 Task: Arrange a 2-hour home organizing session with a professional organizer to declutter and optimize your living space.
Action: Mouse pressed left at (728, 105)
Screenshot: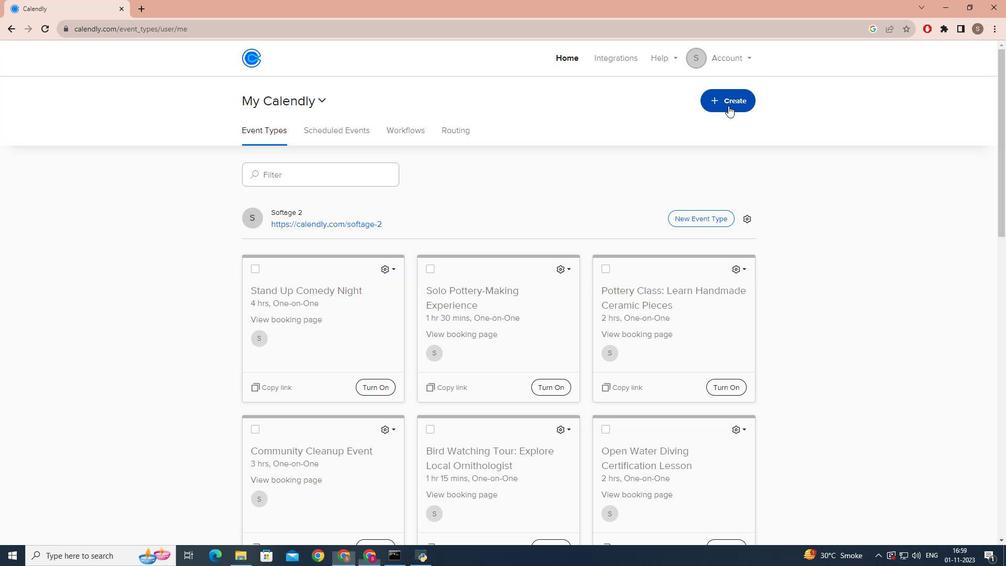 
Action: Mouse moved to (646, 152)
Screenshot: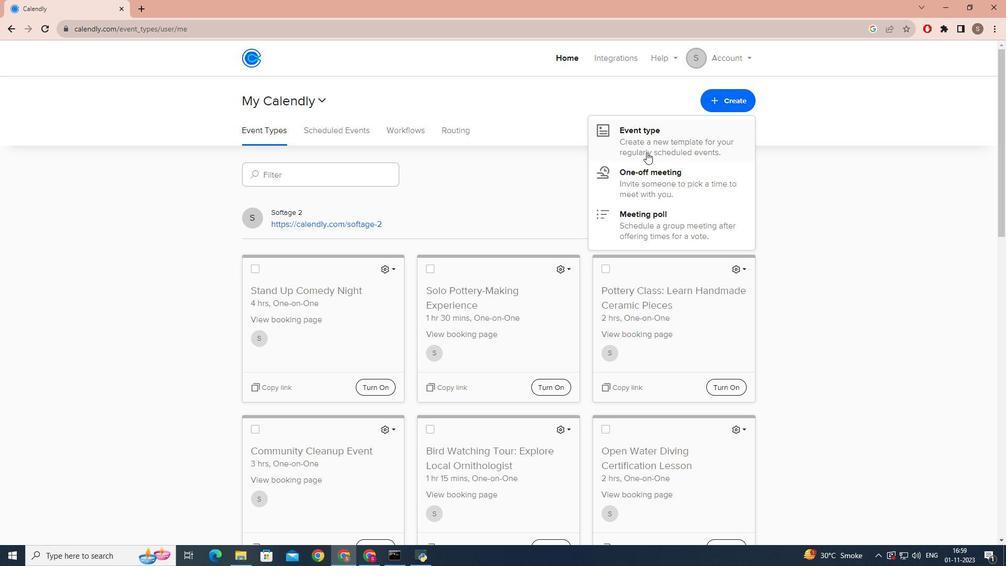 
Action: Mouse pressed left at (646, 152)
Screenshot: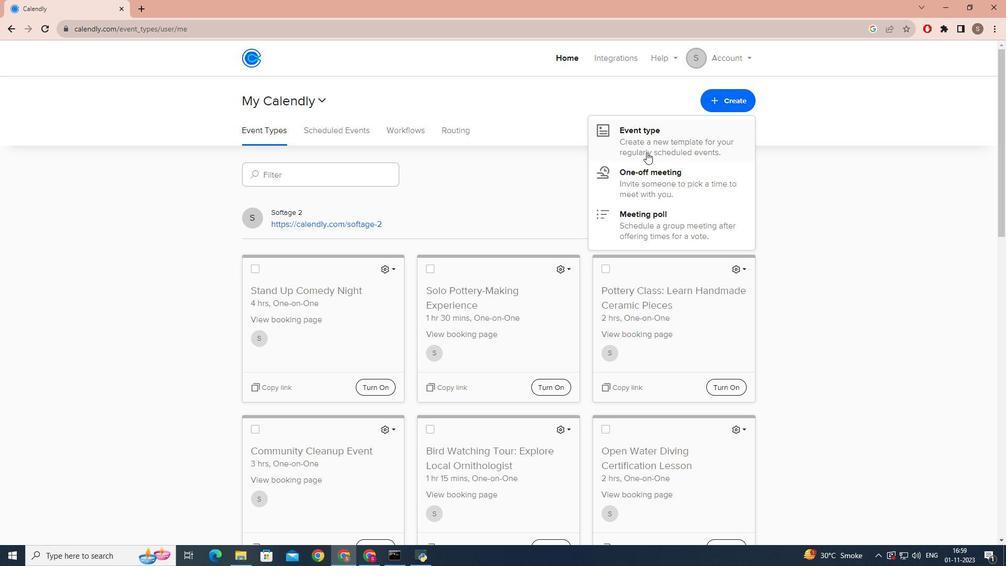 
Action: Mouse moved to (458, 178)
Screenshot: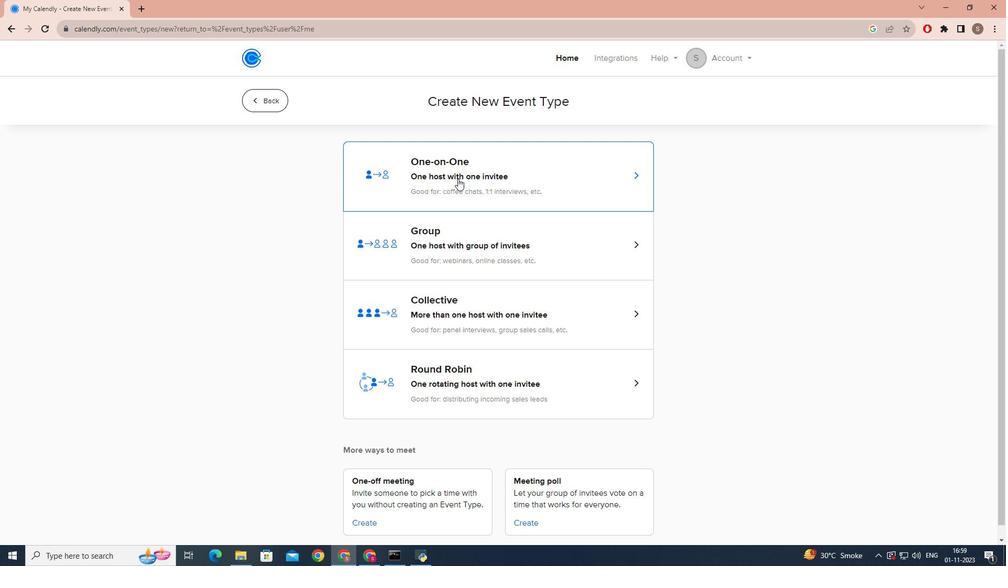 
Action: Mouse pressed left at (458, 178)
Screenshot: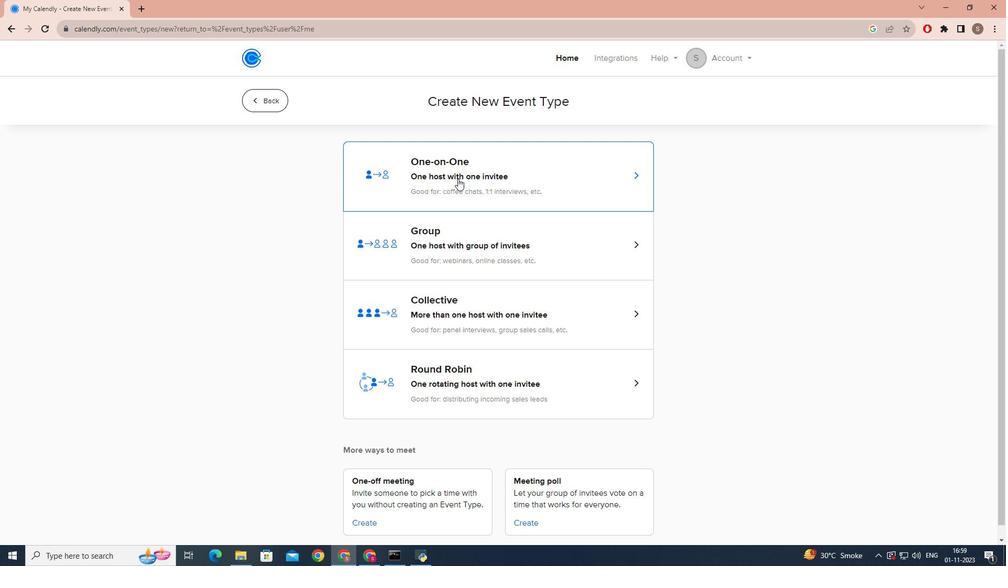
Action: Mouse moved to (379, 247)
Screenshot: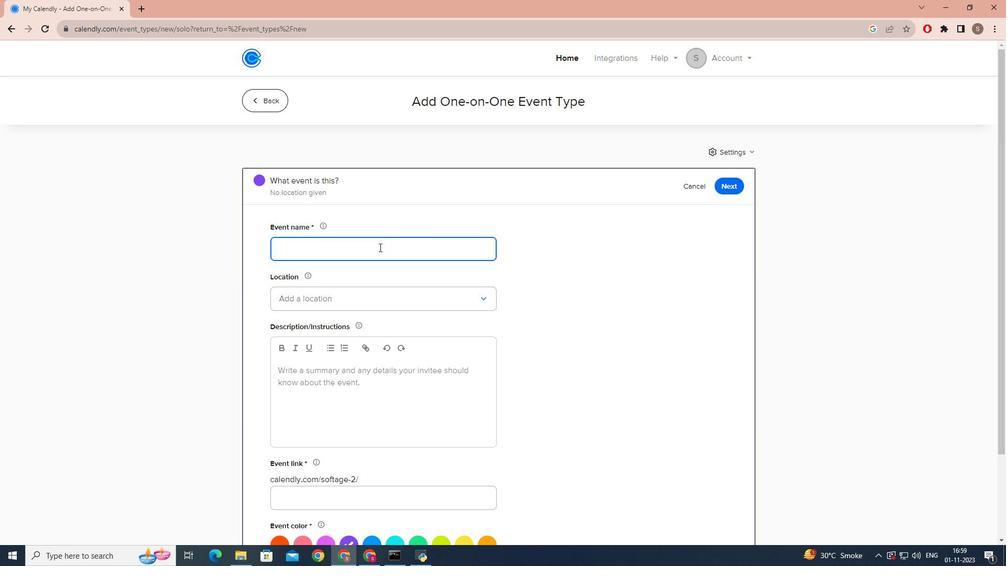 
Action: Key pressed <Key.caps_lock>H<Key.caps_lock>ome<Key.space>o<Key.caps_lock><Key.backspace>O<Key.caps_lock>rganizing<Key.space><Key.caps_lock>S<Key.caps_lock>ession
Screenshot: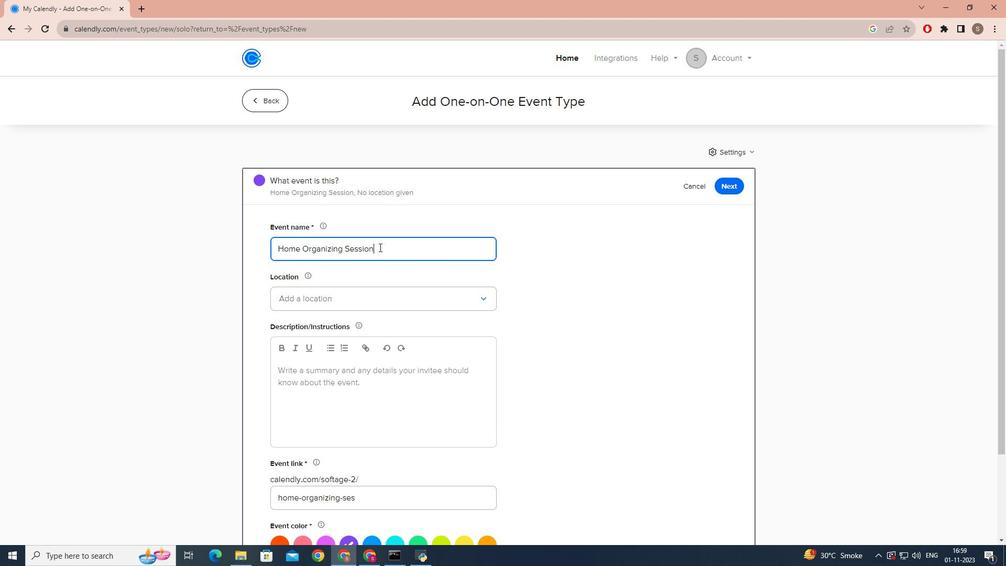 
Action: Mouse moved to (337, 289)
Screenshot: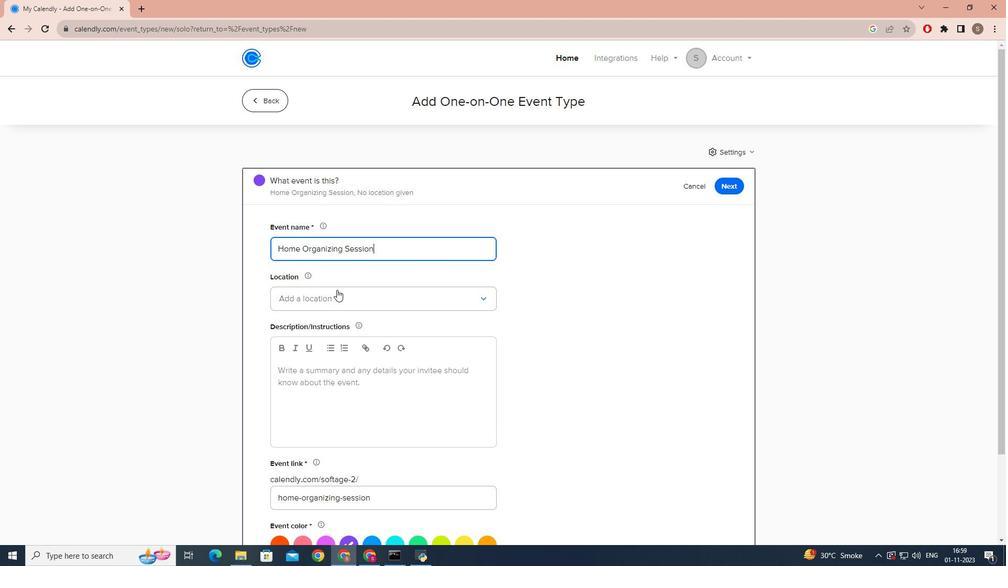 
Action: Mouse pressed left at (337, 289)
Screenshot: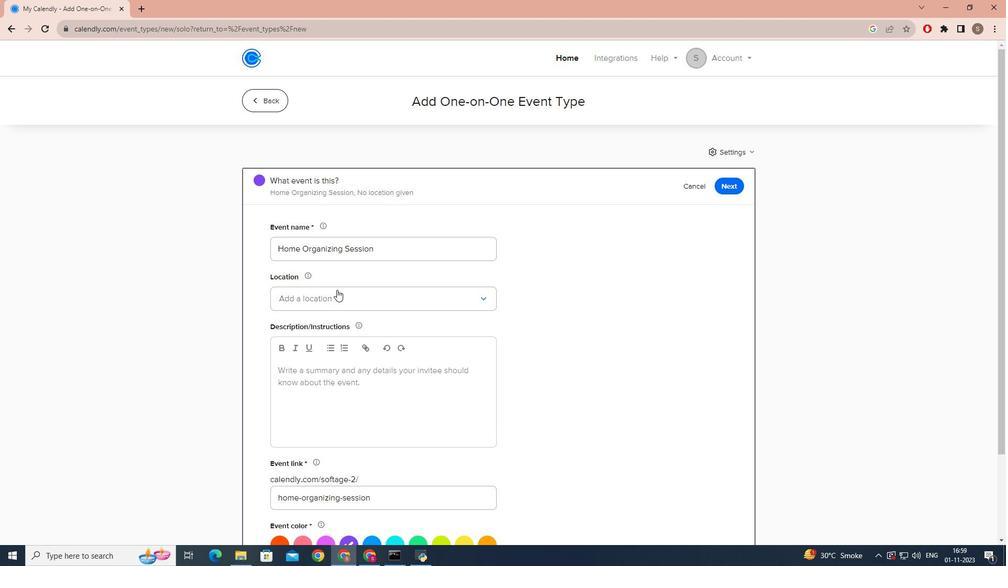 
Action: Mouse moved to (317, 352)
Screenshot: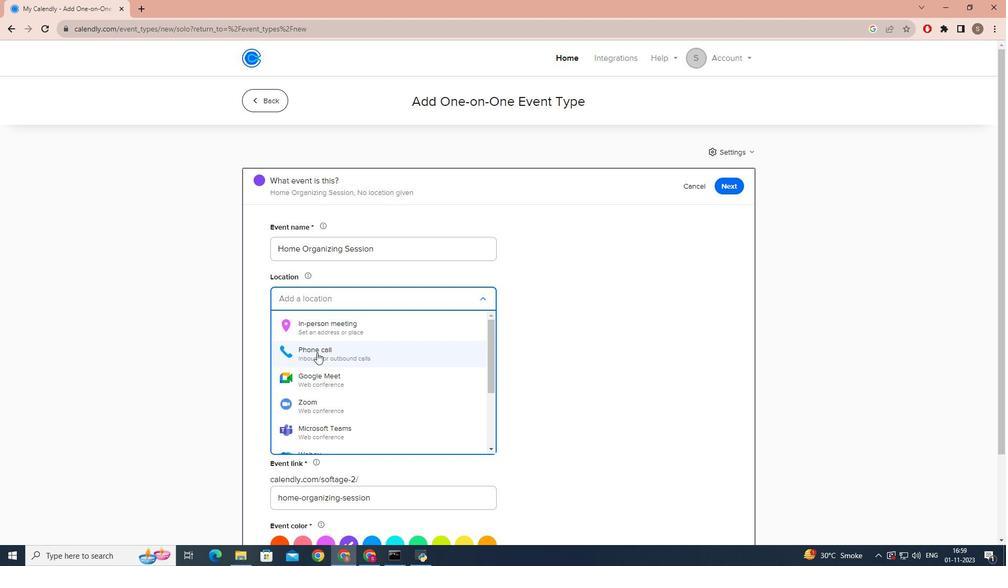
Action: Mouse scrolled (317, 352) with delta (0, 0)
Screenshot: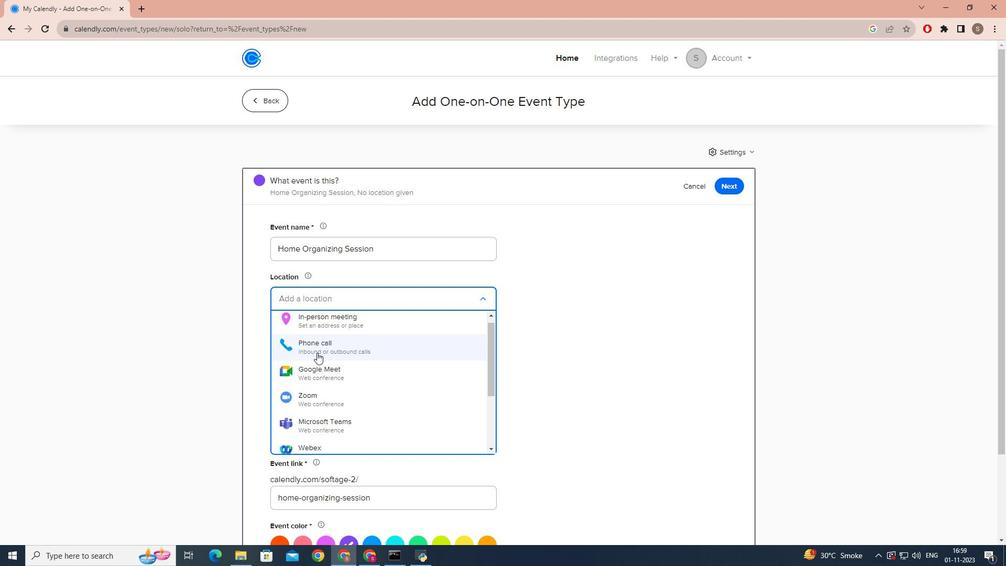 
Action: Mouse scrolled (317, 353) with delta (0, 0)
Screenshot: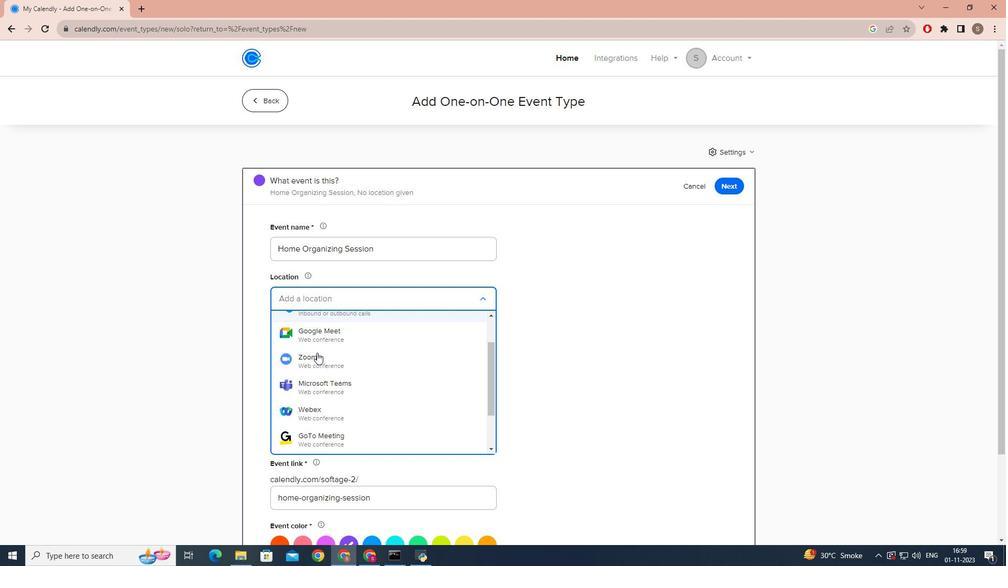 
Action: Mouse moved to (316, 376)
Screenshot: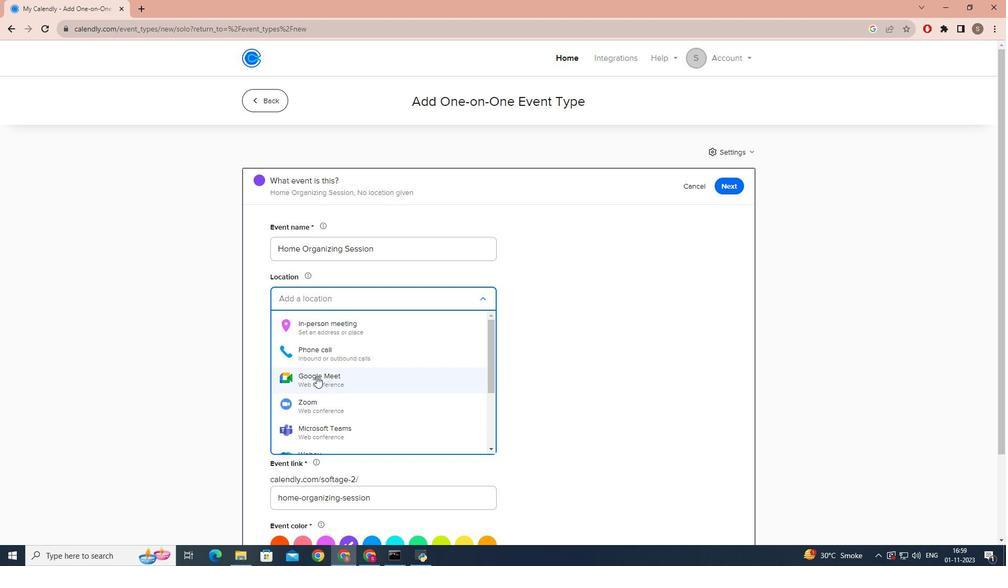 
Action: Mouse scrolled (316, 375) with delta (0, 0)
Screenshot: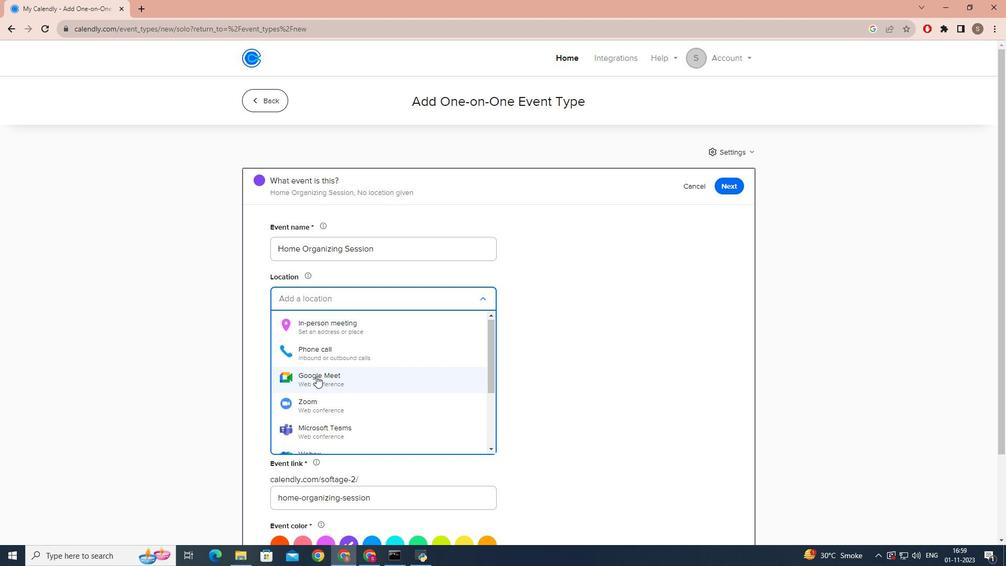 
Action: Mouse scrolled (316, 376) with delta (0, 0)
Screenshot: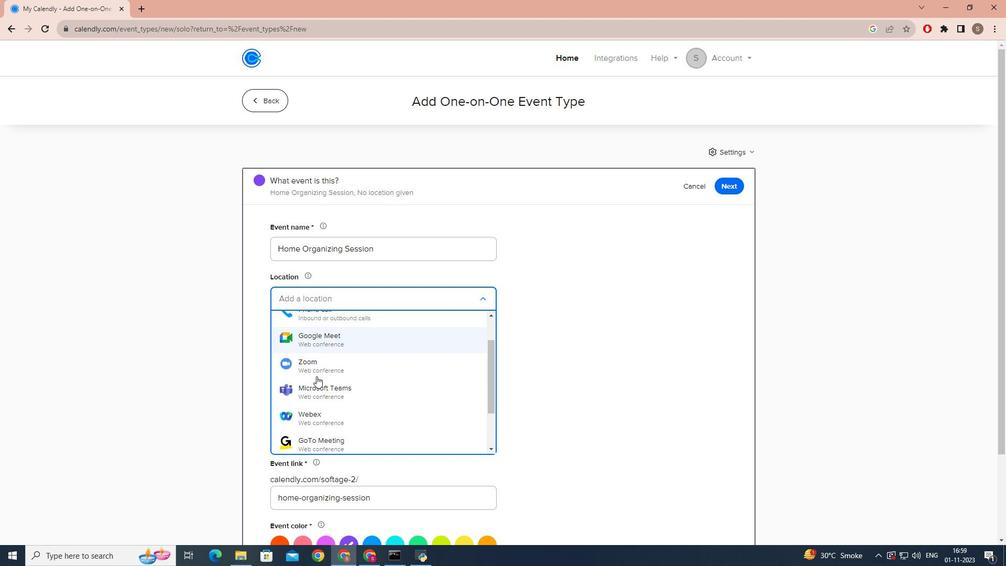 
Action: Mouse scrolled (316, 375) with delta (0, 0)
Screenshot: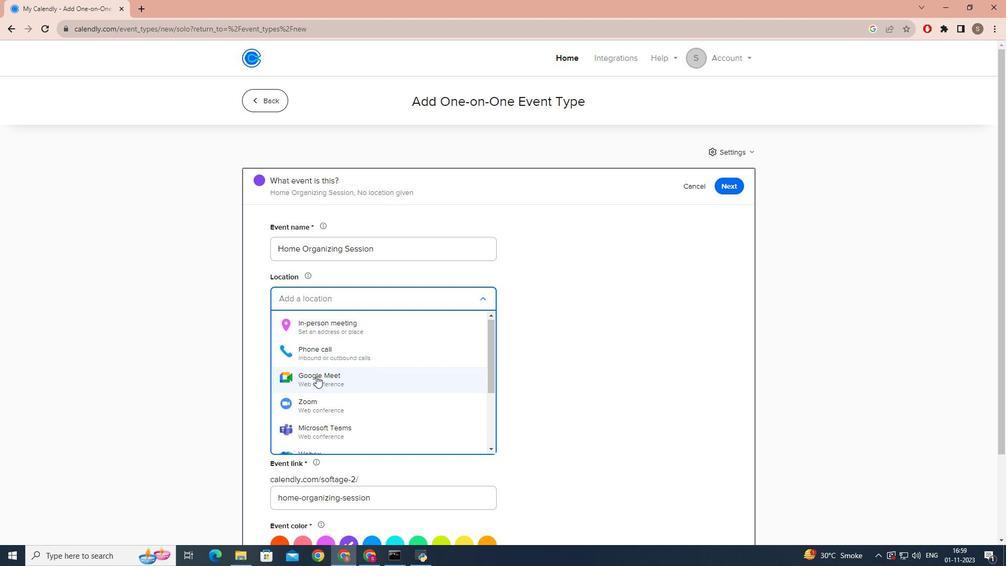 
Action: Mouse scrolled (316, 376) with delta (0, 0)
Screenshot: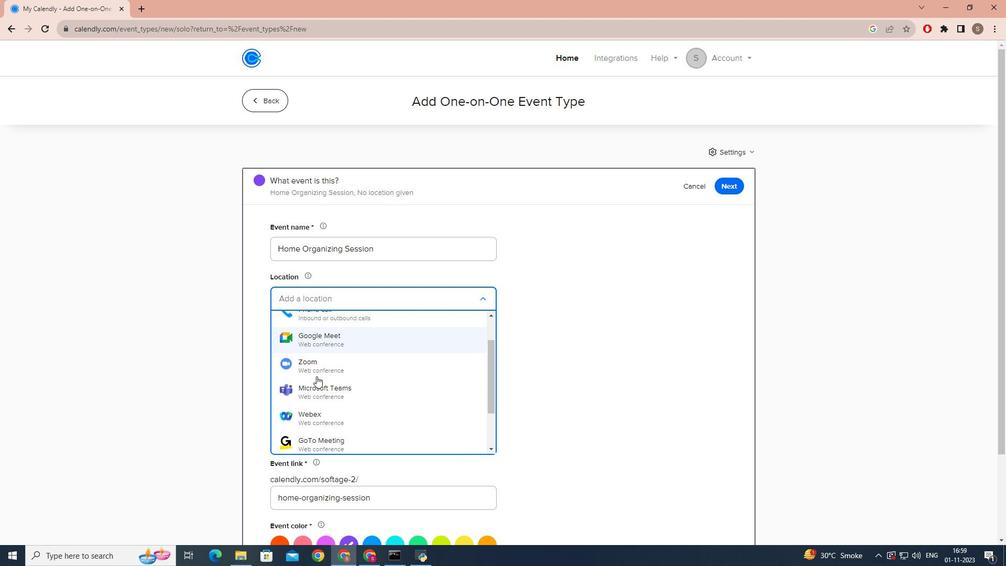 
Action: Mouse moved to (316, 386)
Screenshot: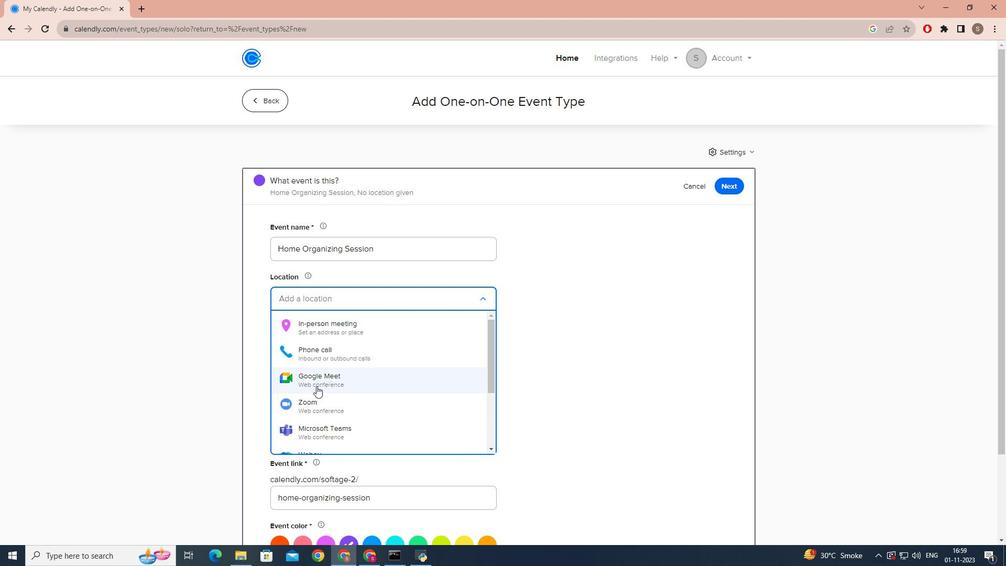 
Action: Mouse pressed left at (316, 386)
Screenshot: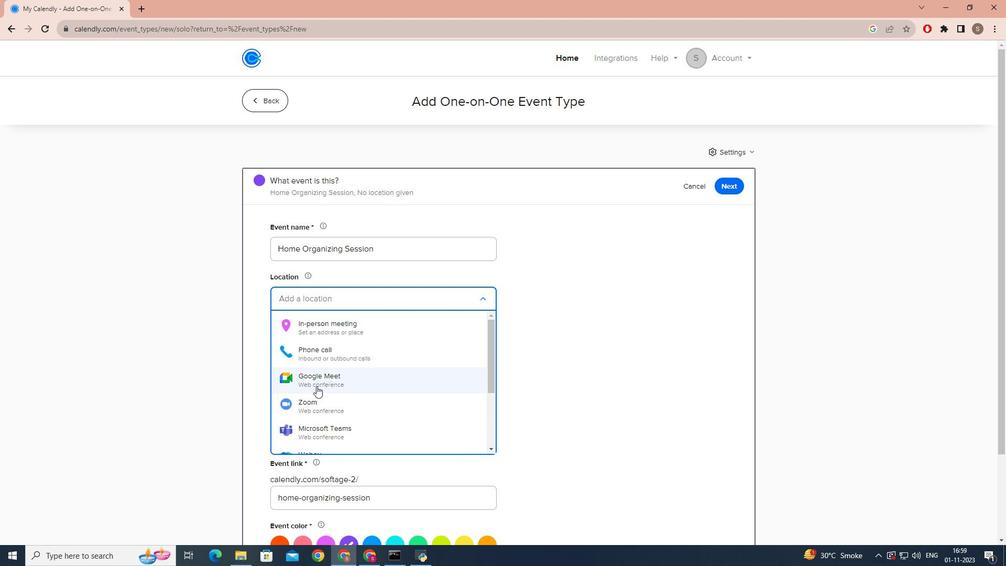 
Action: Mouse moved to (627, 341)
Screenshot: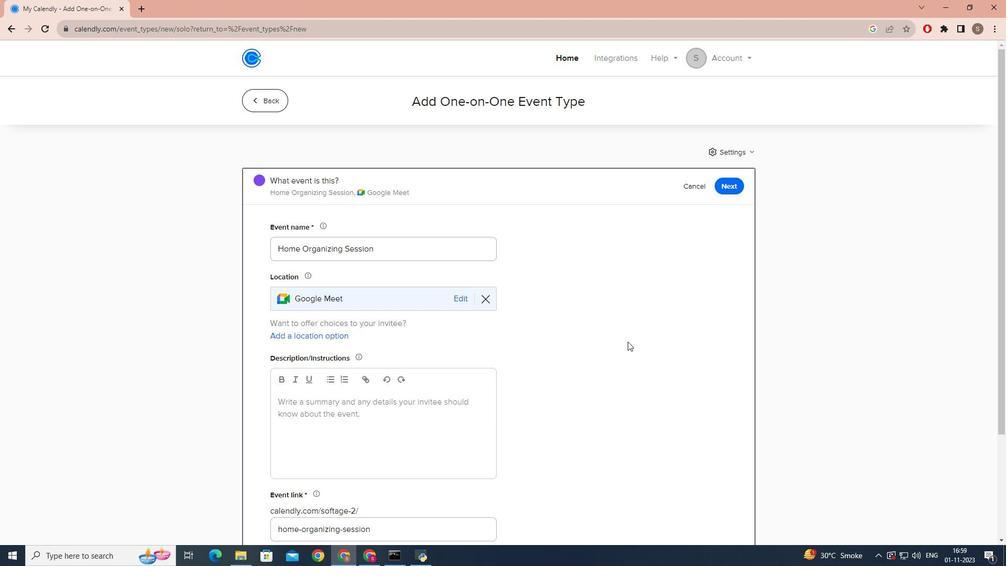 
Action: Mouse pressed left at (627, 341)
Screenshot: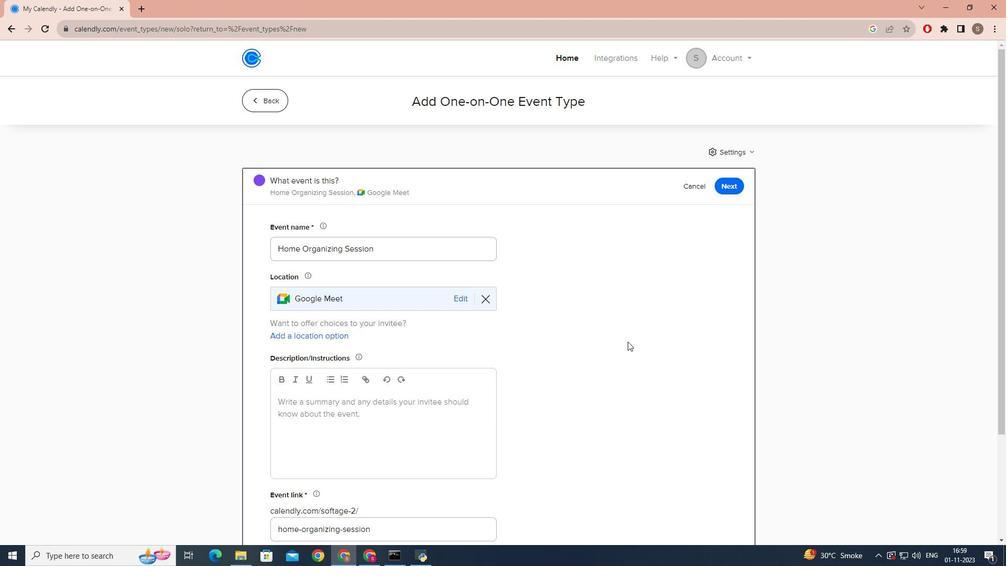 
Action: Mouse moved to (510, 369)
Screenshot: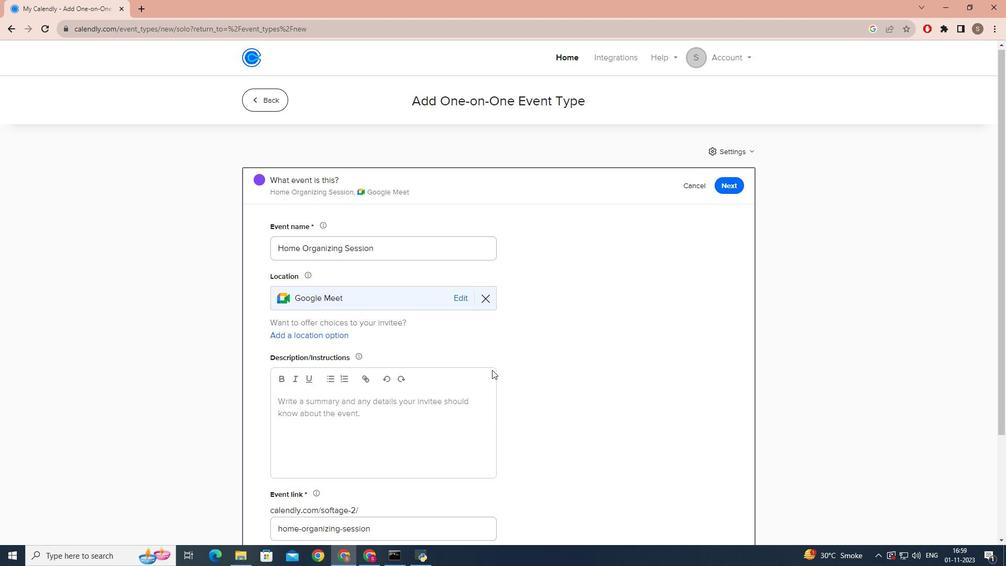 
Action: Mouse scrolled (510, 368) with delta (0, 0)
Screenshot: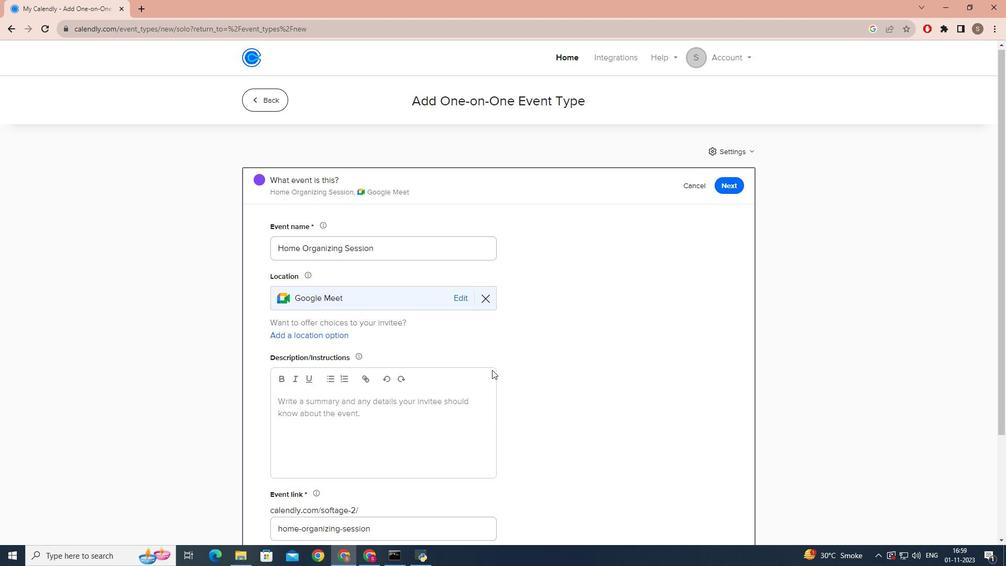
Action: Mouse moved to (492, 370)
Screenshot: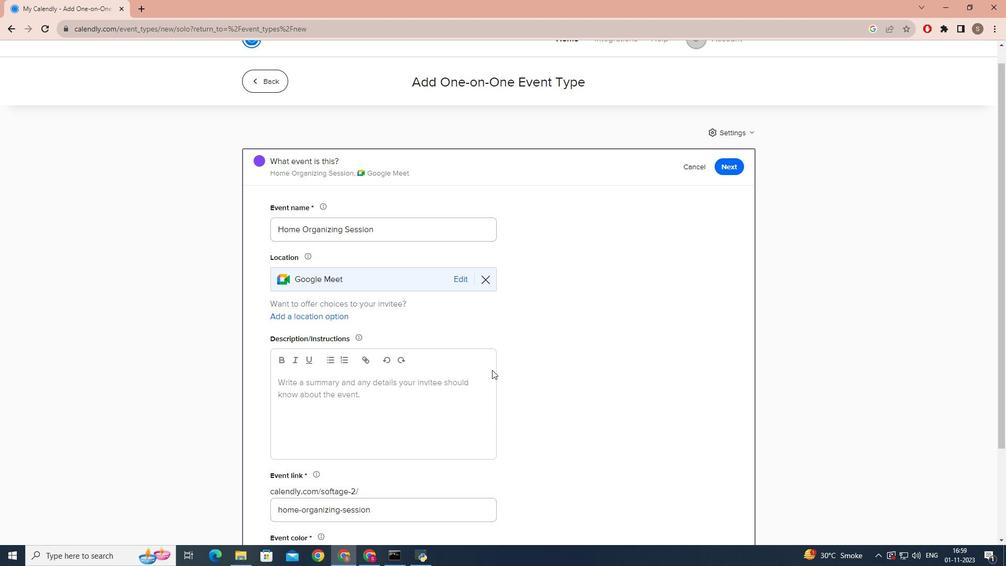 
Action: Mouse scrolled (492, 369) with delta (0, 0)
Screenshot: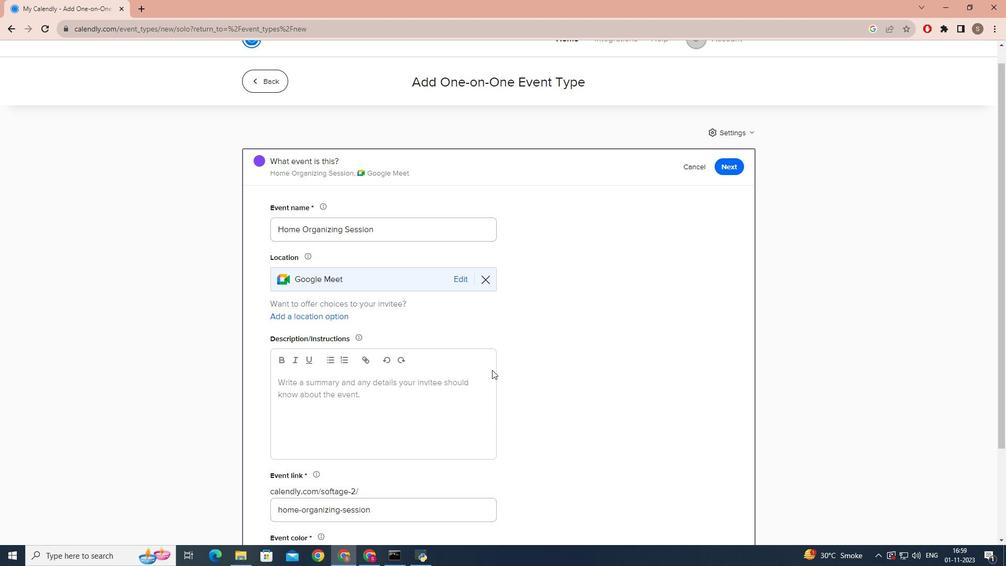 
Action: Mouse scrolled (492, 369) with delta (0, 0)
Screenshot: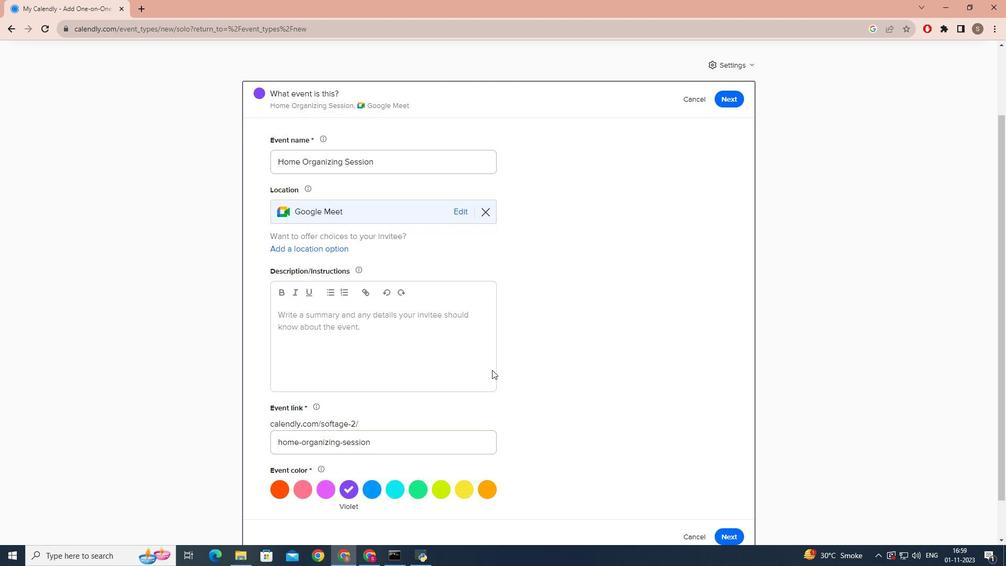 
Action: Mouse moved to (396, 293)
Screenshot: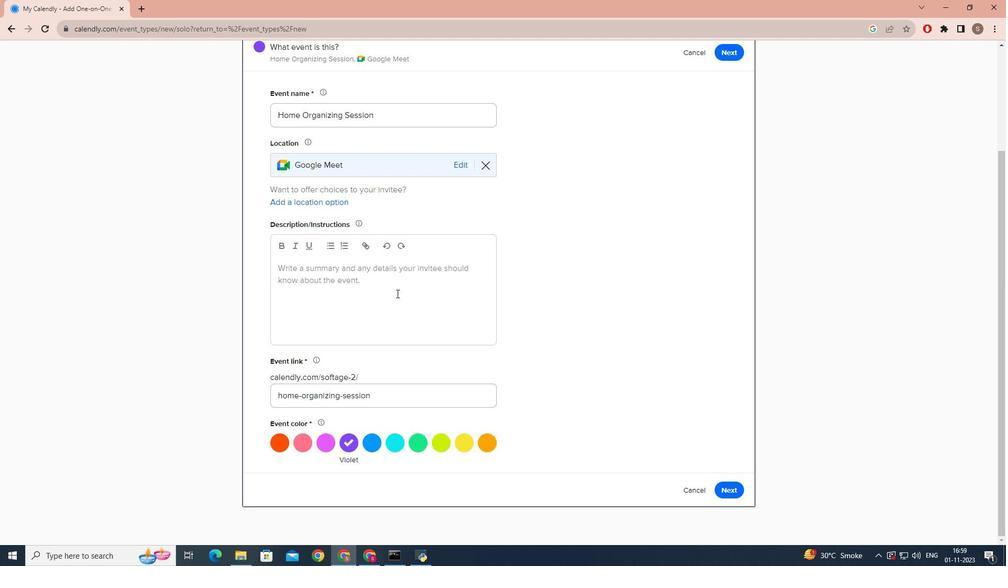
Action: Mouse pressed left at (396, 293)
Screenshot: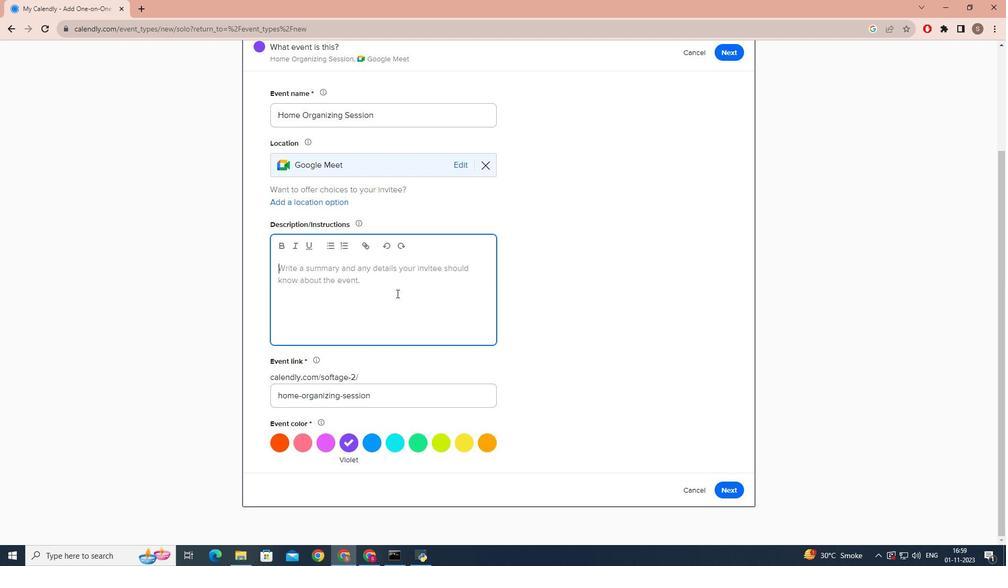 
Action: Key pressed <Key.caps_lock>B<Key.caps_lock>ook<Key.space>a<Key.space>home<Key.space>organizing<Key.space>session<Key.space>with<Key.space>our<Key.space>professional<Key.space>organizer<Key.space>and<Key.space>transform<Key.space>your<Key.space>livi<Key.backspace>ing<Key.space>space<Key.space>into<Key.space>a<Key.space>clutter<Key.space>free,efficient<Key.space>and<Key.space>harmoniou<Key.space>s<Key.backspace><Key.backspace>s<Key.space>environme<Key.backspace>ent.<Key.caps_lock>O<Key.caps_lock>ur<Key.space>expert<Key.space>will<Key.space>guide<Key.space>you<Key.space>through<Key.space>the<Key.space>process,helping<Key.space>you<Key.space>declutter,organize<Key.space>and<Key.space>optimize<Key.space>your<Key.space>home.<Key.enter><Key.caps_lock>D<Key.caps_lock>uring<Key.space>this<Key.space>session,you<Key.space>will<Key.space>learn<Key.space>valuable<Key.space>organia<Key.backspace>zation<Key.space>tips,storge<Key.space>solutions<Key.space>and<Key.space>decluttering<Key.space>strategies<Key.space>that<Key.space>we<Key.space>can<Key.backspace><Key.backspace><Key.backspace><Key.backspace><Key.backspace><Key.backspace>you<Key.space>can<Key.space>continue<Key.space>to<Key.space>use<Key.space>,lon<Key.space><Key.backspace>g<Key.space>after<Key.space>the<Key.space>session<Key.space>ends.<Key.space><Key.caps_lock>W<Key.caps_lock>hether<Key.space>you<Key.space>are<Key.space>looking<Key.space>to<Key.space>tidy<Key.space>up<Key.space>a<Key.space>specific<Key.space>area<Key.space>po<Key.backspace><Key.backspace>or<Key.space>revamp<Key.space>your<Key.space>living<Key.space>space<Key.space>we<Key.backspace><Key.backspace>;we<Key.space>are<Key.space>here<Key.space>to<Key.space>assist<Key.space><Key.backspace>.<Key.space><Key.backspace><Key.backspace><Key.space>you.<Key.space><Key.caps_lock>S<Key.caps_lock>ay<Key.space>goodbue<Key.space><Key.backspace><Key.backspace><Key.backspace>ye<Key.space>to<Key.space>clutter<Key.space>.<Key.backspace><Key.backspace><Key.backspace>r<Key.shift_r><Key.shift_r><Key.shift_r><Key.shift_r><Key.shift_r><Key.shift_r><Key.shift_r><Key.shift_r><Key.shift_r><Key.shift_r>!
Screenshot: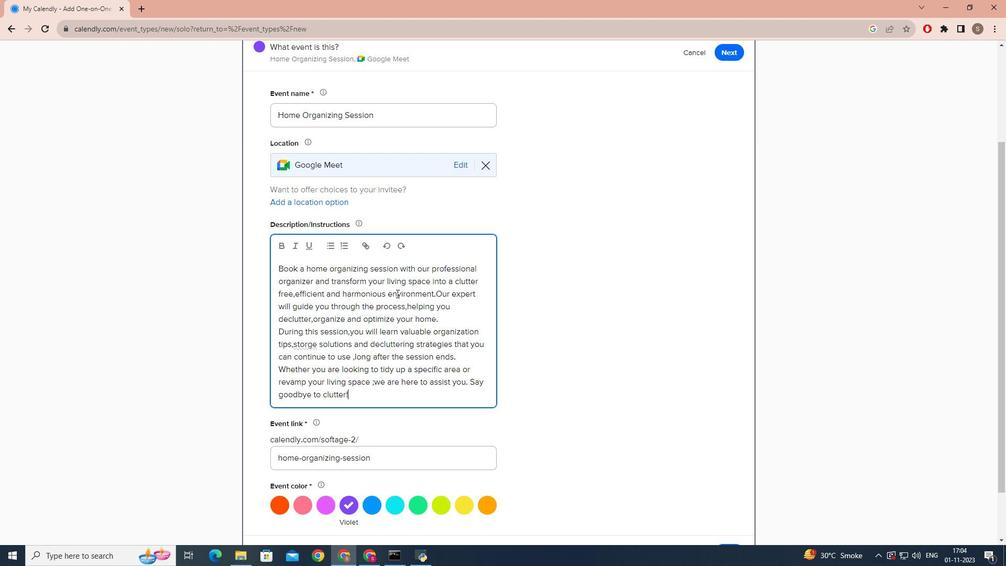 
Action: Mouse moved to (411, 314)
Screenshot: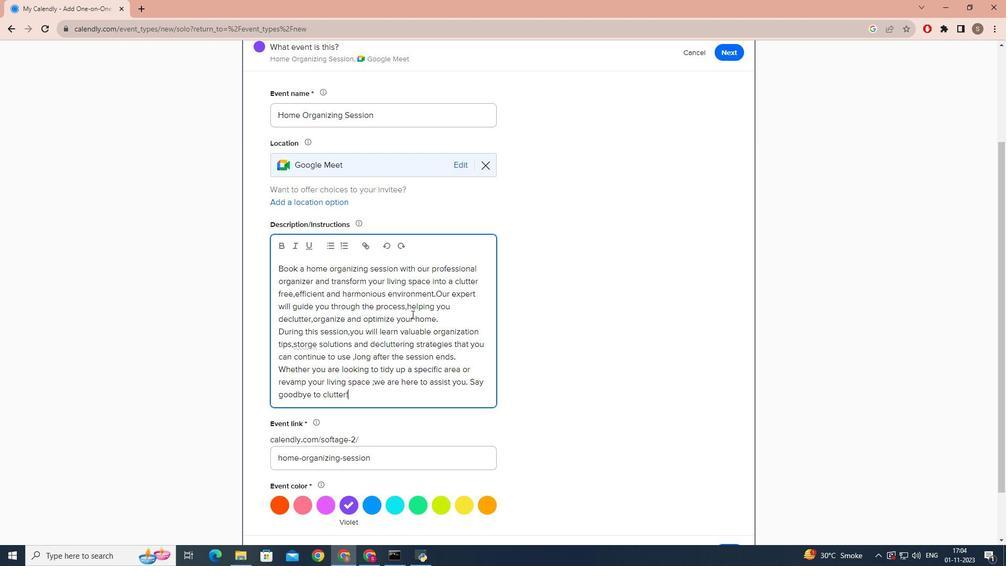 
Action: Mouse pressed left at (411, 314)
Screenshot: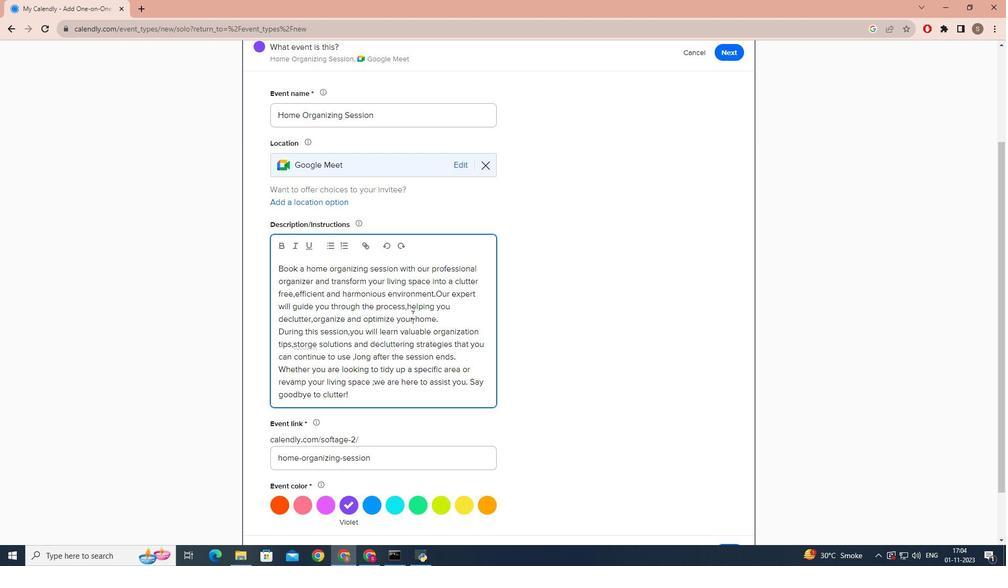 
Action: Mouse moved to (373, 385)
Screenshot: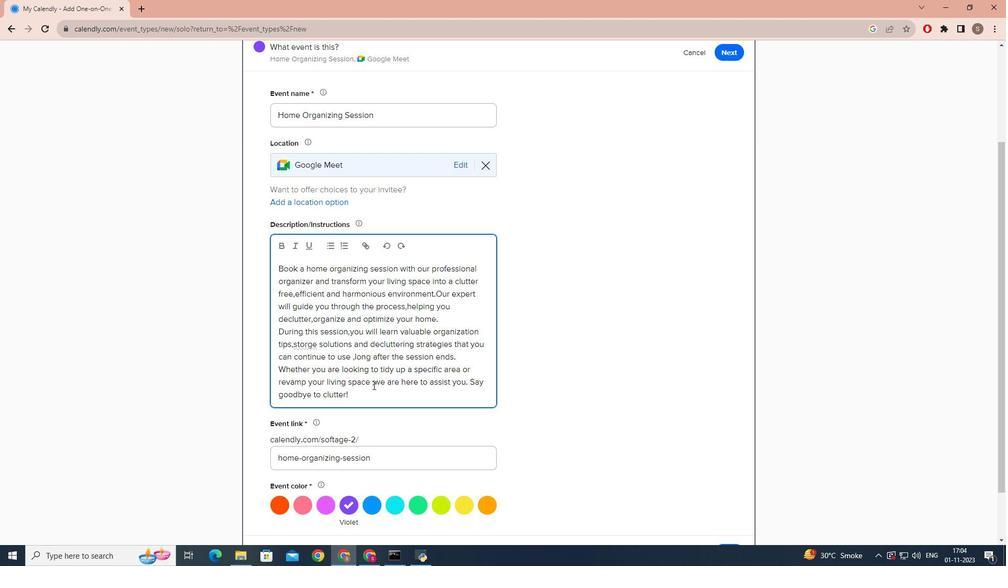 
Action: Mouse scrolled (373, 384) with delta (0, 0)
Screenshot: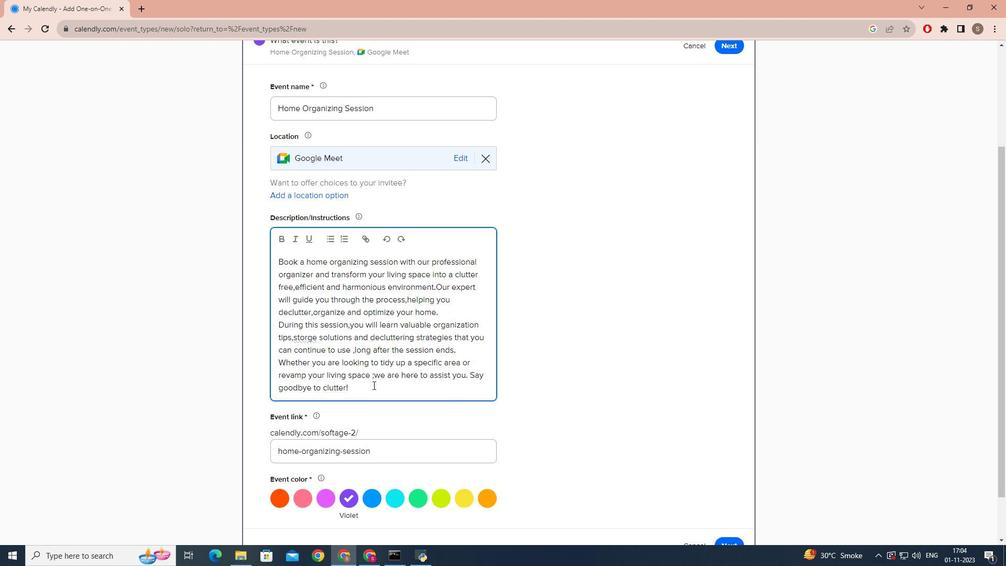 
Action: Mouse scrolled (373, 384) with delta (0, 0)
Screenshot: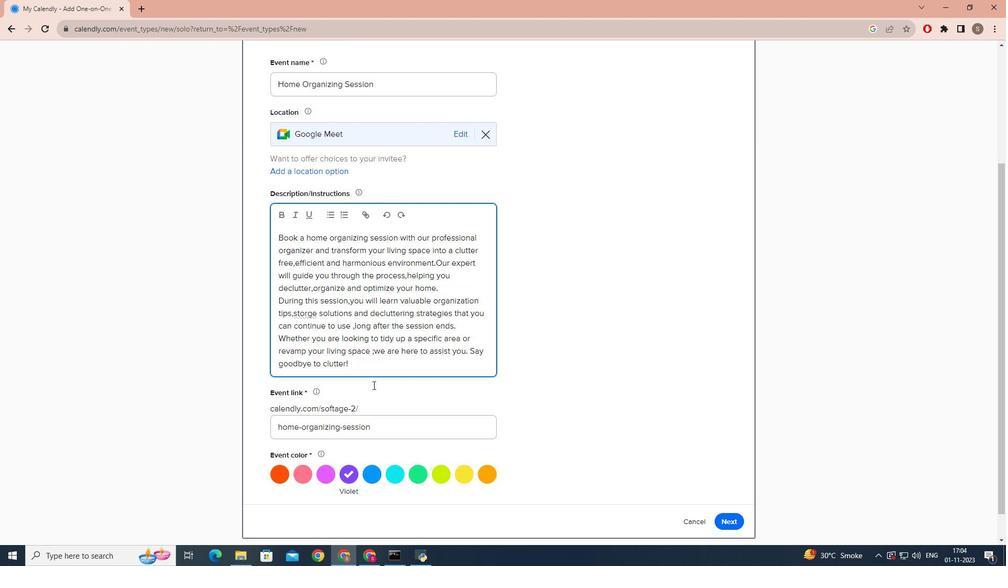 
Action: Mouse moved to (386, 439)
Screenshot: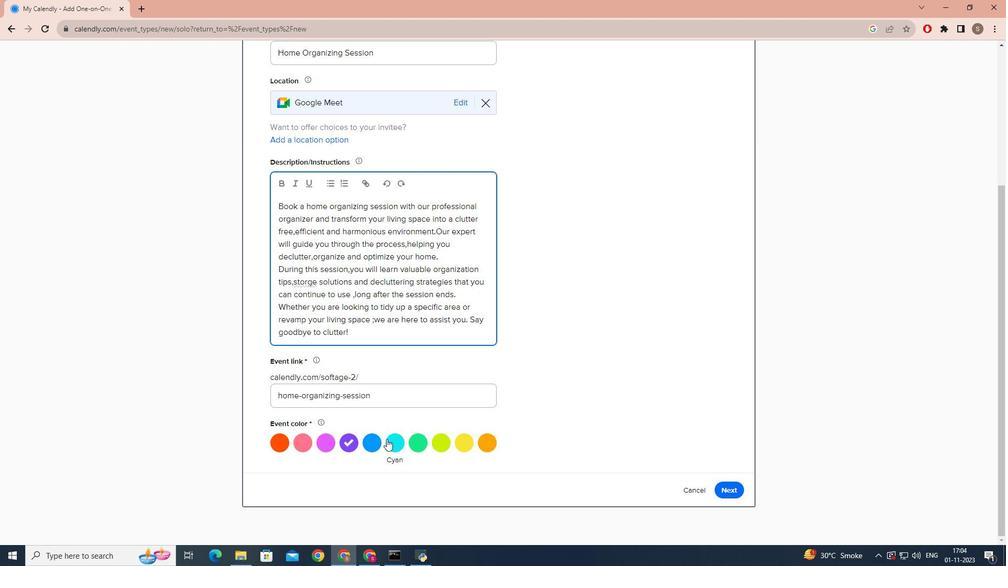 
Action: Mouse pressed left at (386, 439)
Screenshot: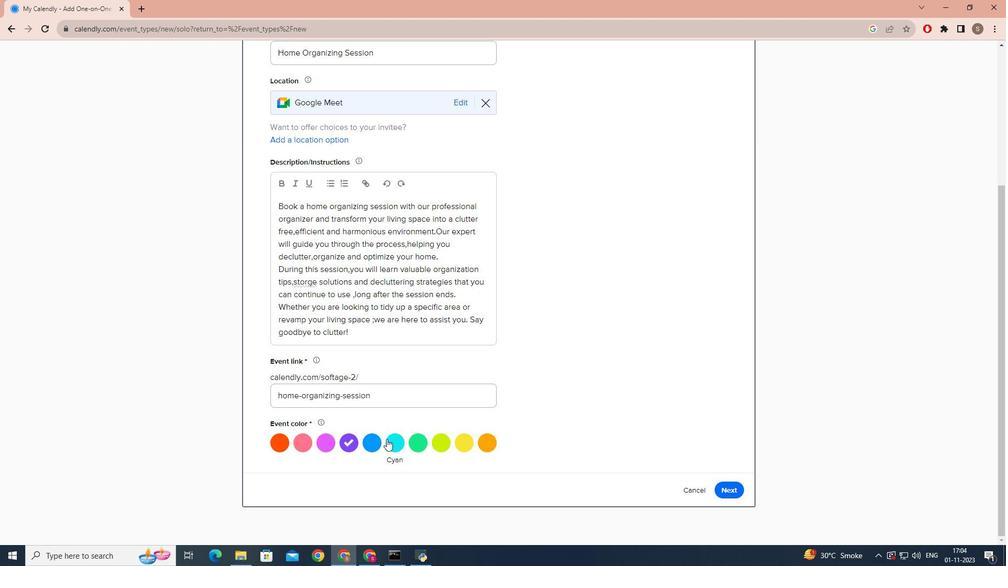 
Action: Mouse moved to (421, 381)
Screenshot: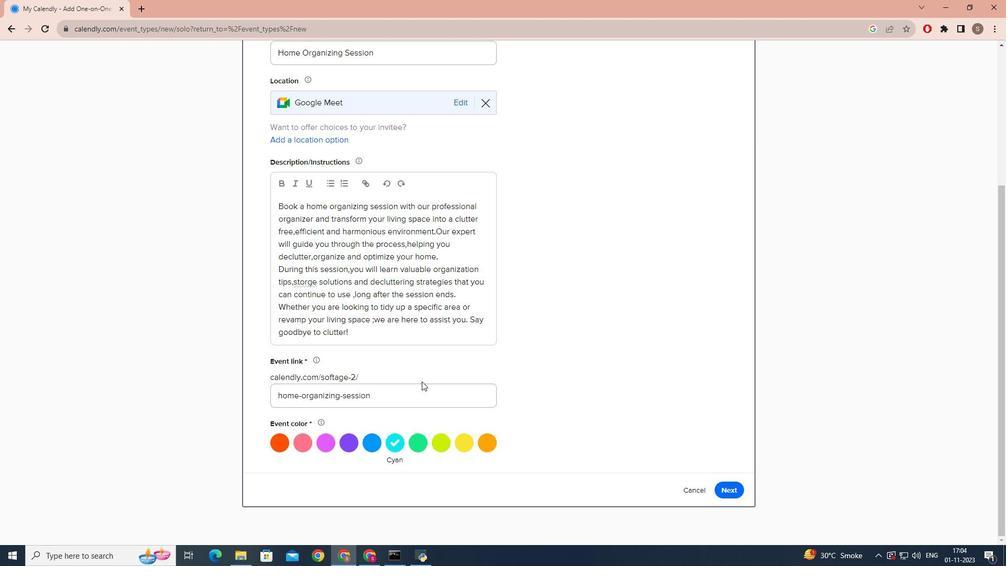 
Action: Mouse scrolled (421, 381) with delta (0, 0)
Screenshot: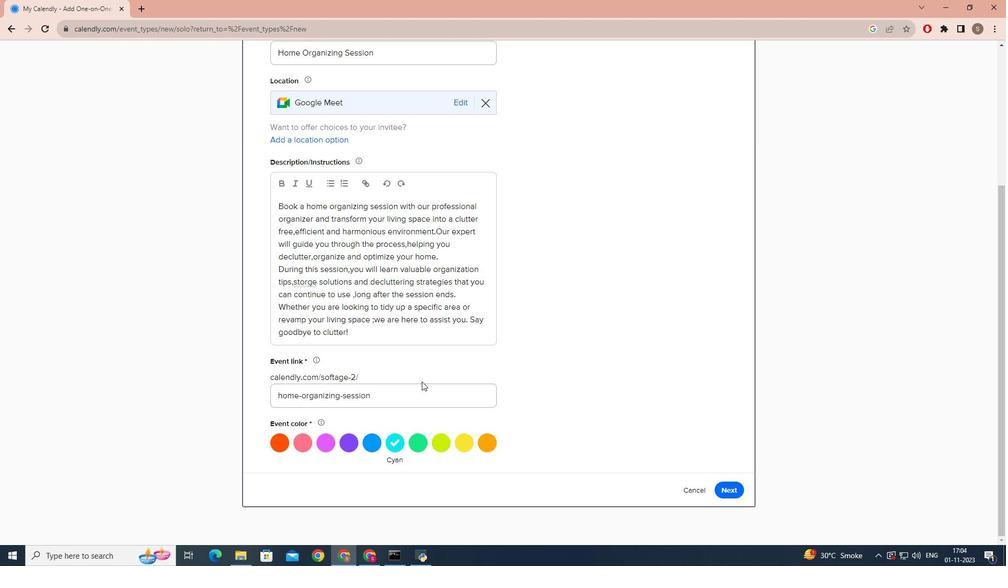 
Action: Mouse scrolled (421, 381) with delta (0, 0)
Screenshot: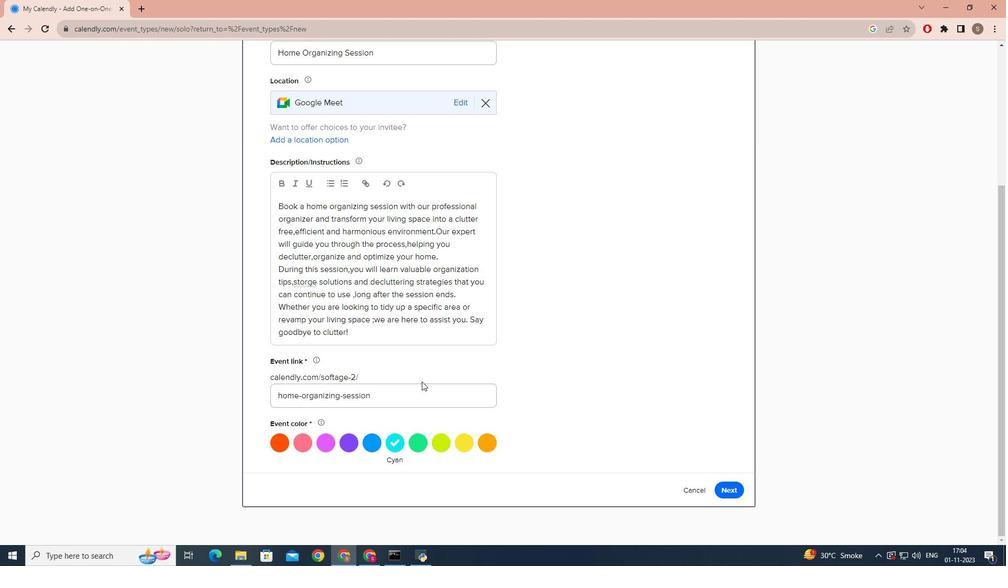 
Action: Mouse scrolled (421, 381) with delta (0, 0)
Screenshot: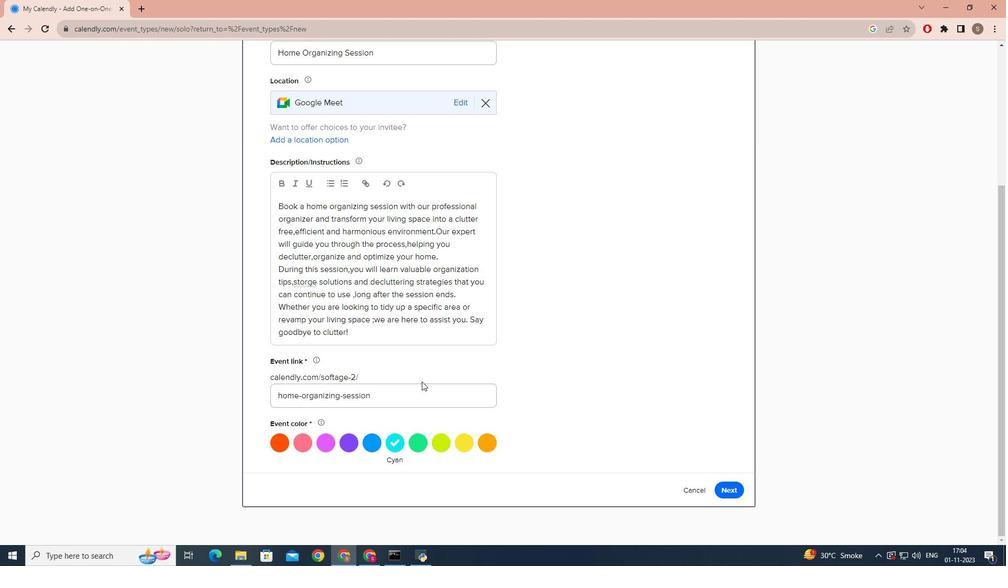 
Action: Mouse moved to (735, 486)
Screenshot: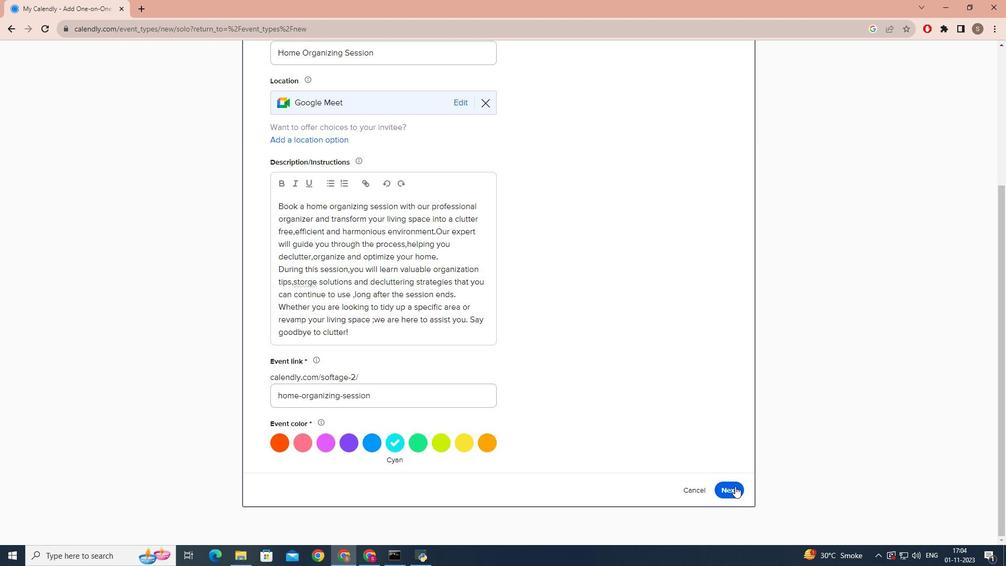 
Action: Mouse pressed left at (735, 486)
Screenshot: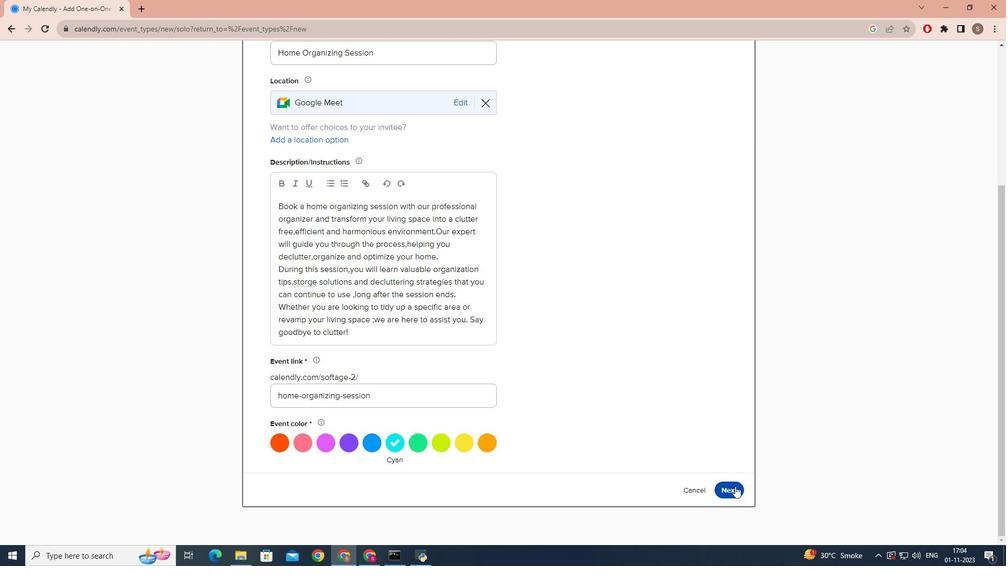 
Action: Mouse moved to (460, 231)
Screenshot: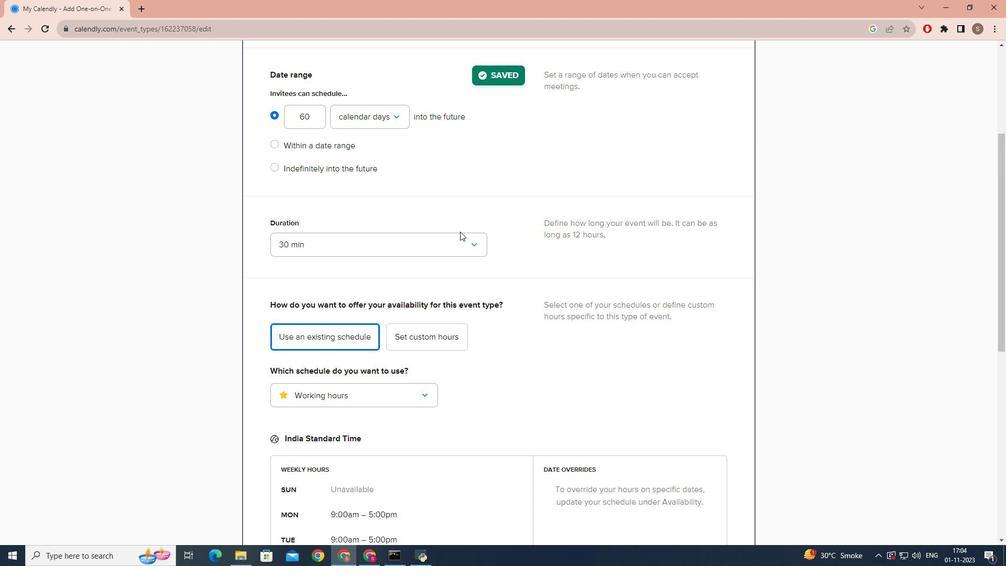 
Action: Mouse pressed left at (460, 231)
Screenshot: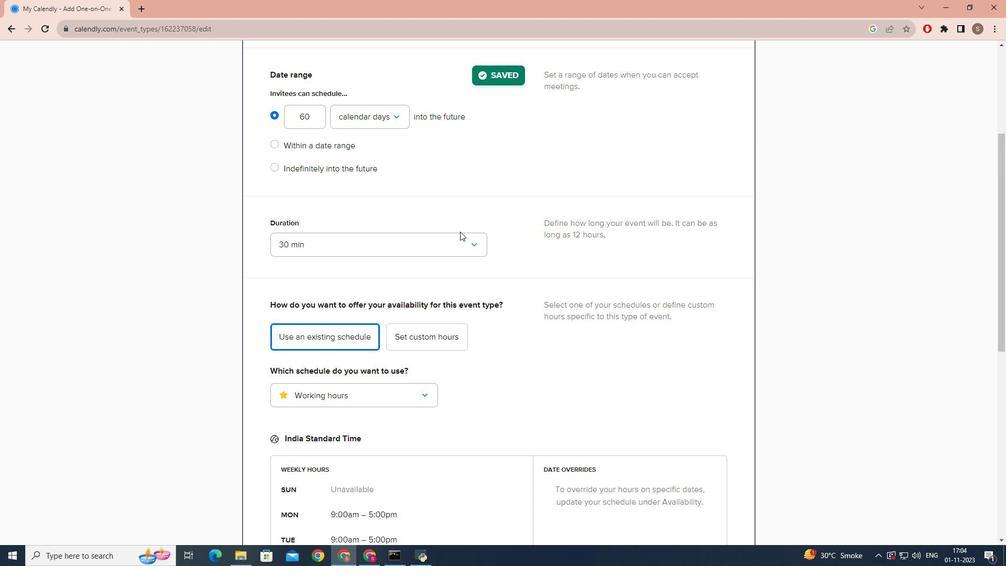 
Action: Mouse moved to (459, 235)
Screenshot: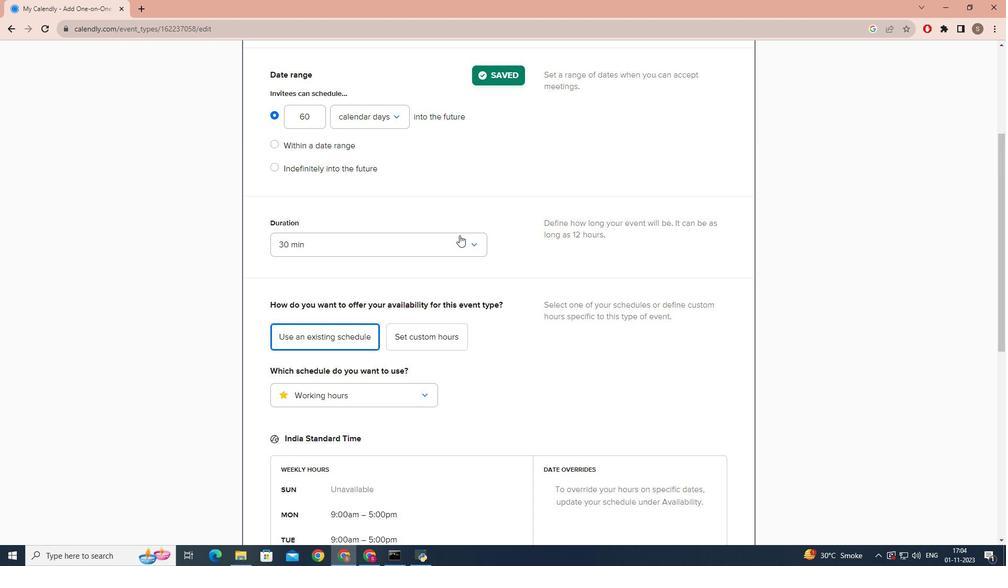 
Action: Mouse pressed left at (459, 235)
Screenshot: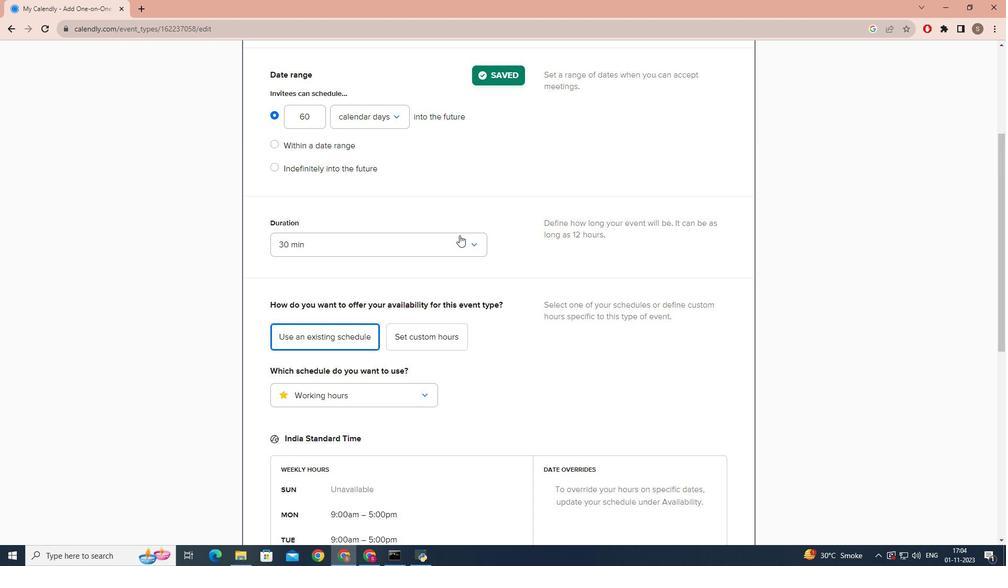 
Action: Mouse moved to (282, 350)
Screenshot: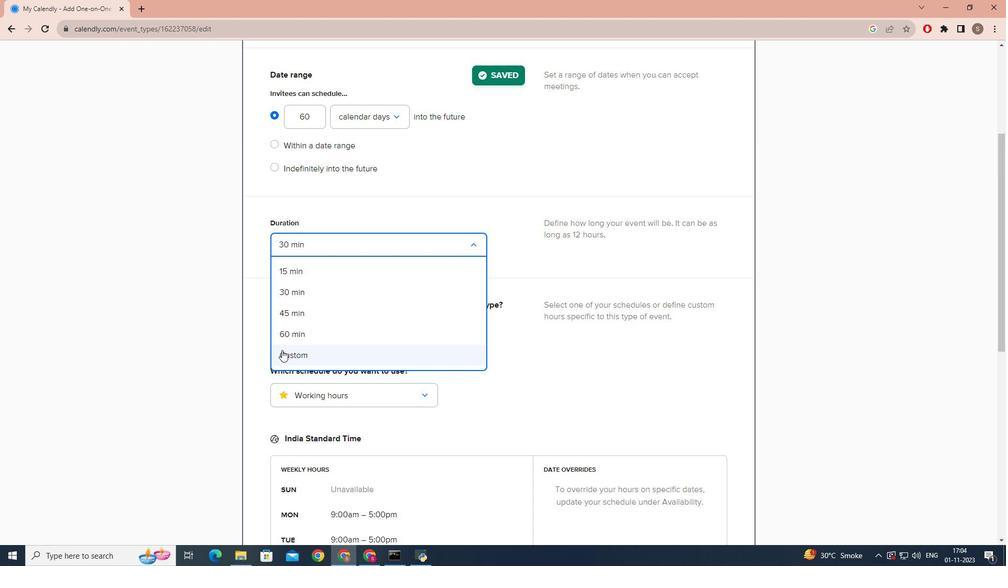 
Action: Mouse pressed left at (282, 350)
Screenshot: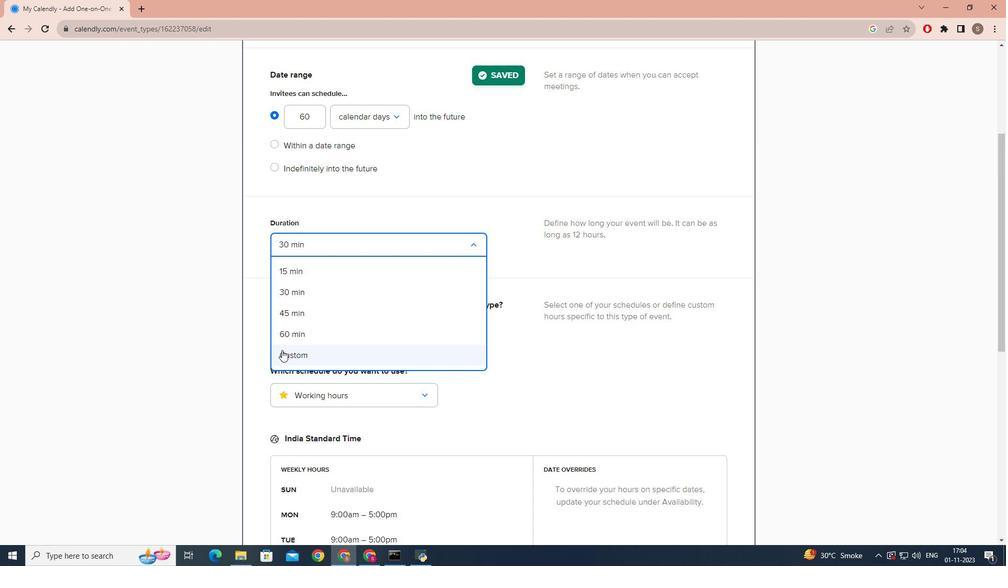 
Action: Mouse moved to (437, 276)
Screenshot: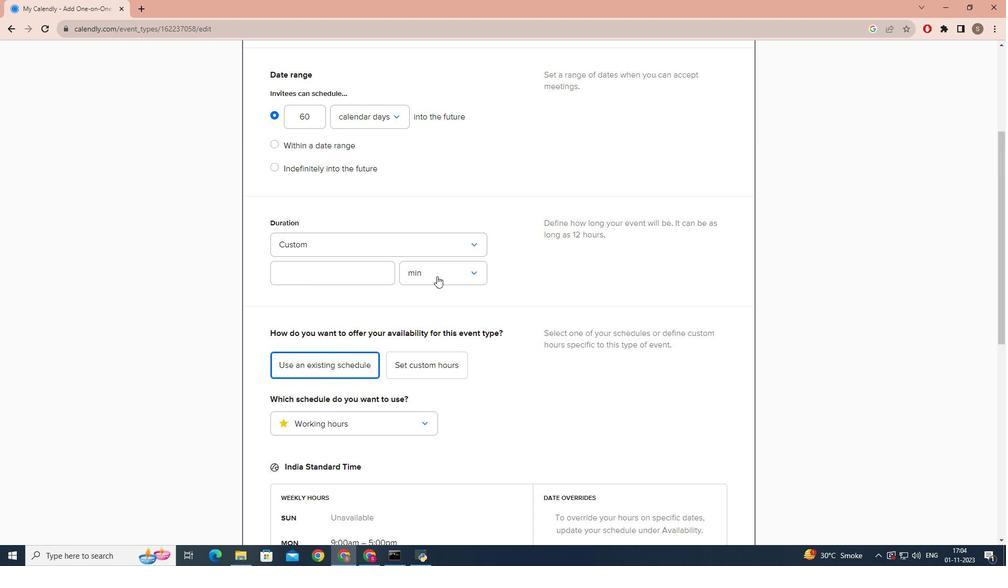 
Action: Mouse pressed left at (437, 276)
Screenshot: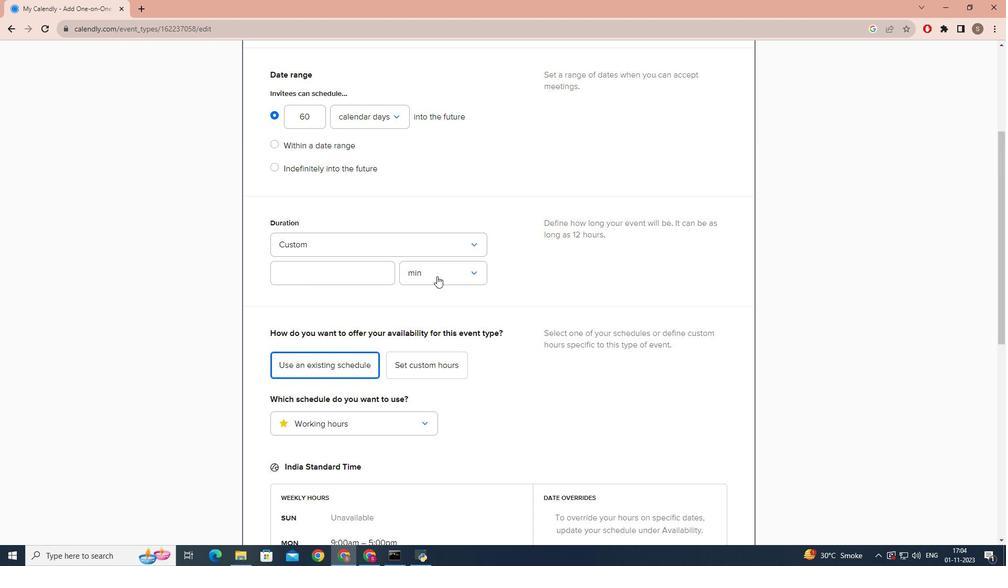 
Action: Mouse moved to (415, 321)
Screenshot: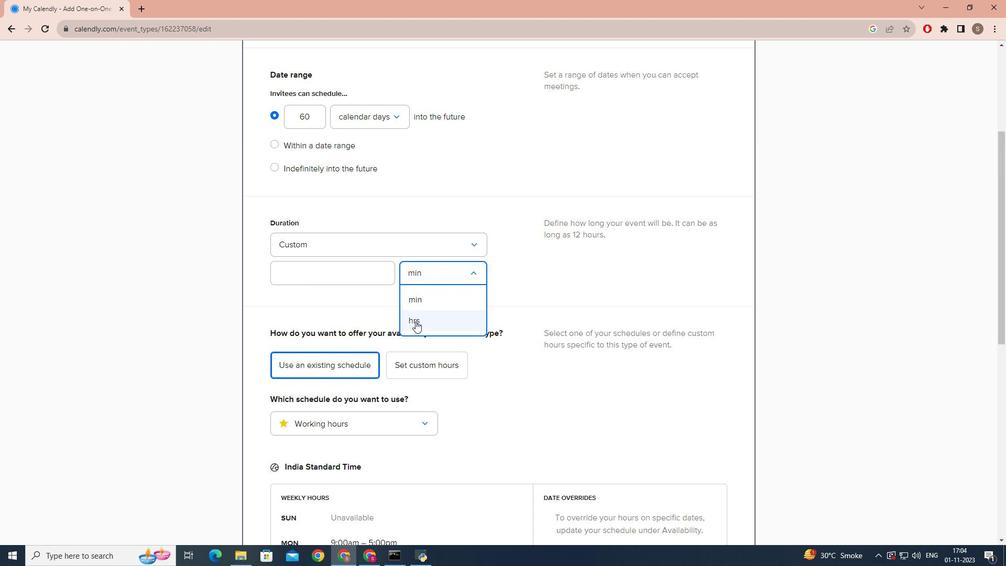 
Action: Mouse pressed left at (415, 321)
Screenshot: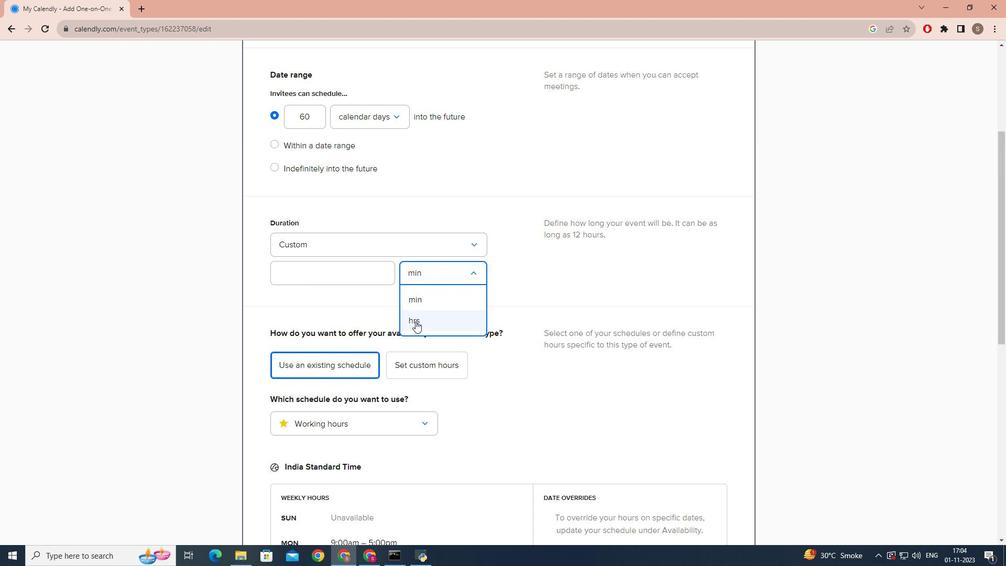 
Action: Mouse moved to (370, 274)
Screenshot: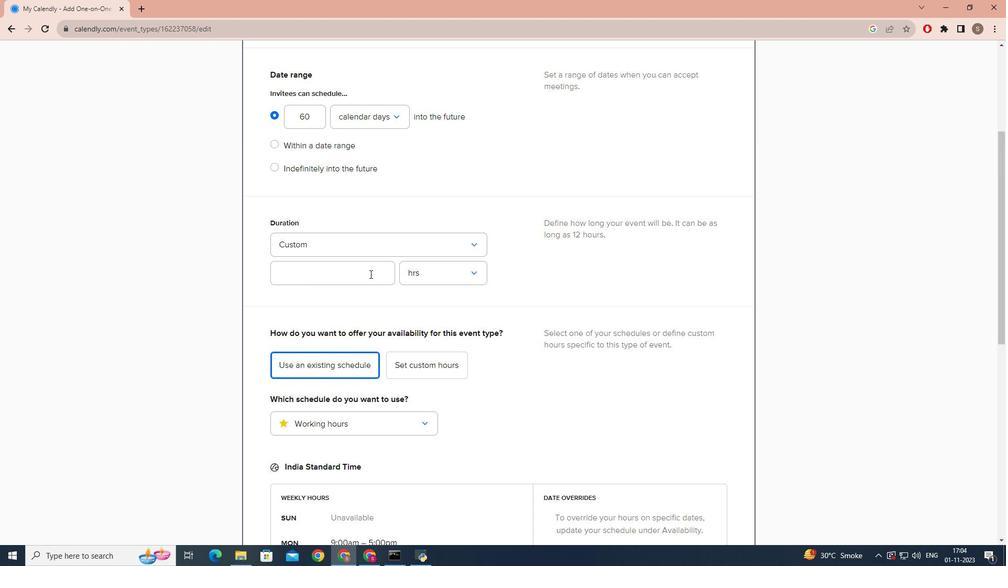 
Action: Mouse pressed left at (370, 274)
Screenshot: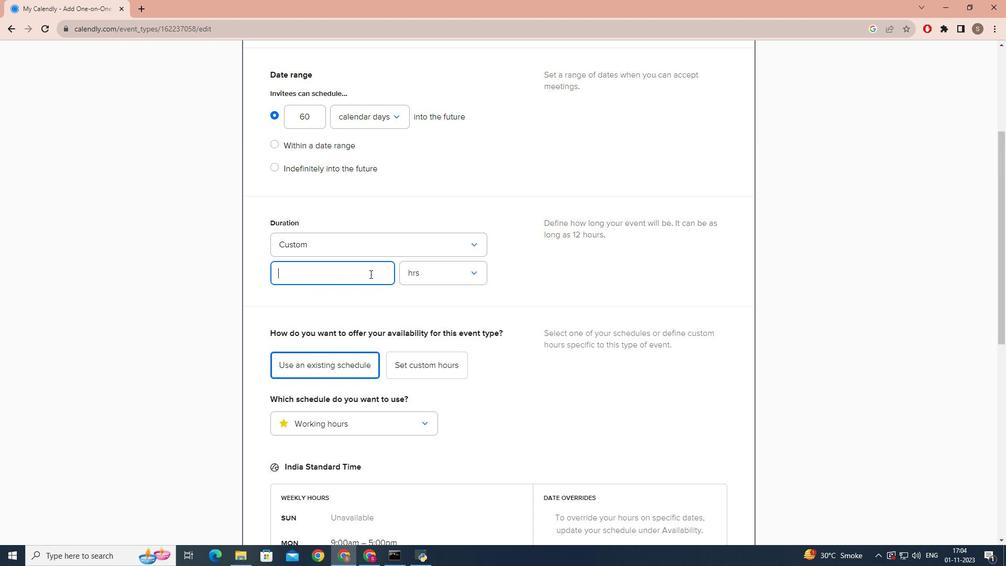 
Action: Key pressed 2
Screenshot: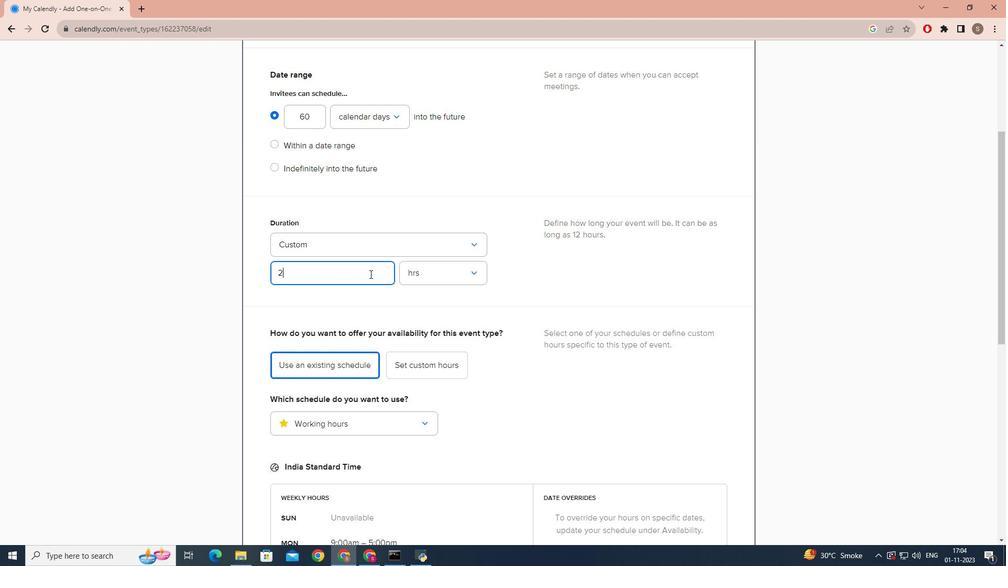 
Action: Mouse moved to (474, 270)
Screenshot: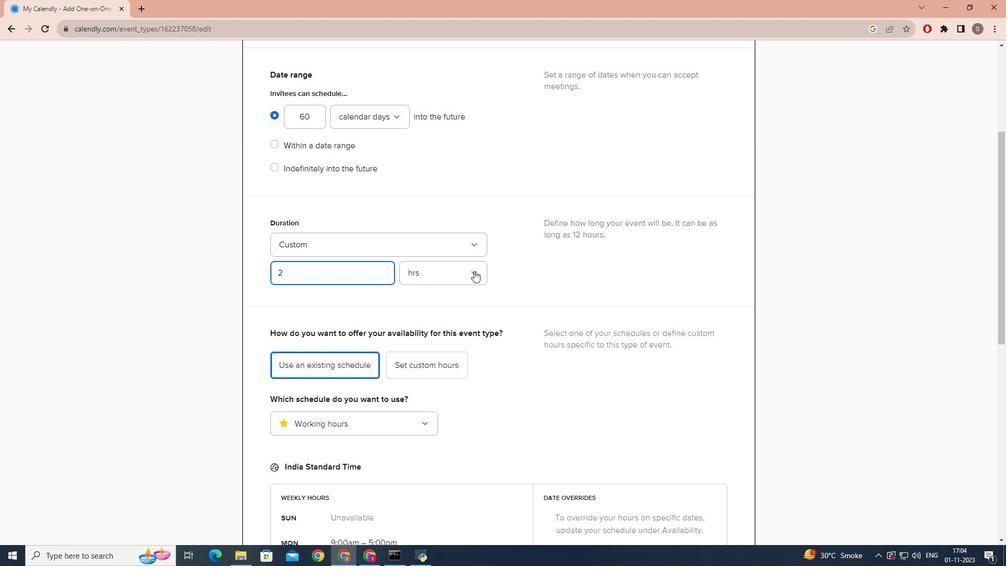 
Action: Mouse pressed left at (474, 270)
Screenshot: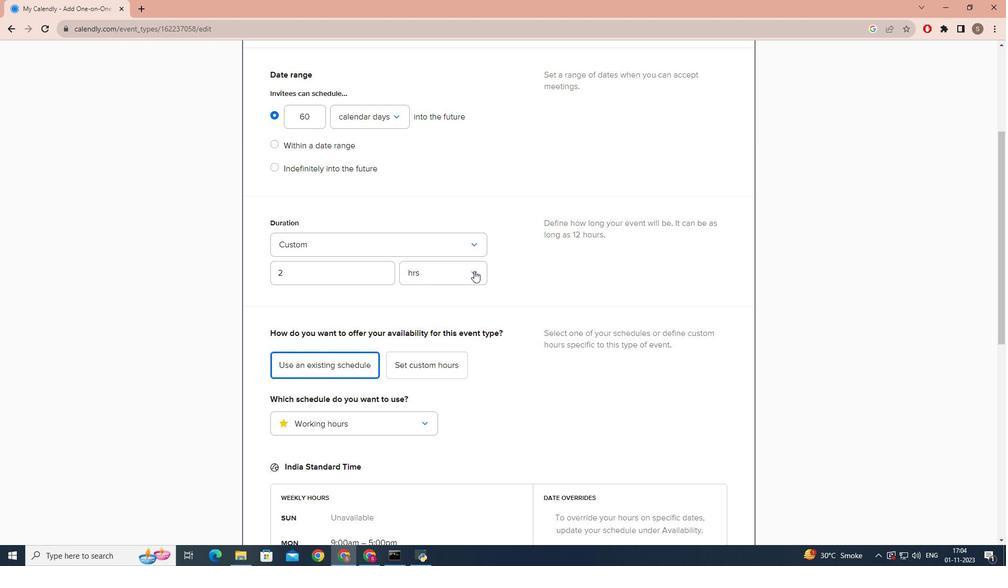 
Action: Mouse moved to (430, 319)
Screenshot: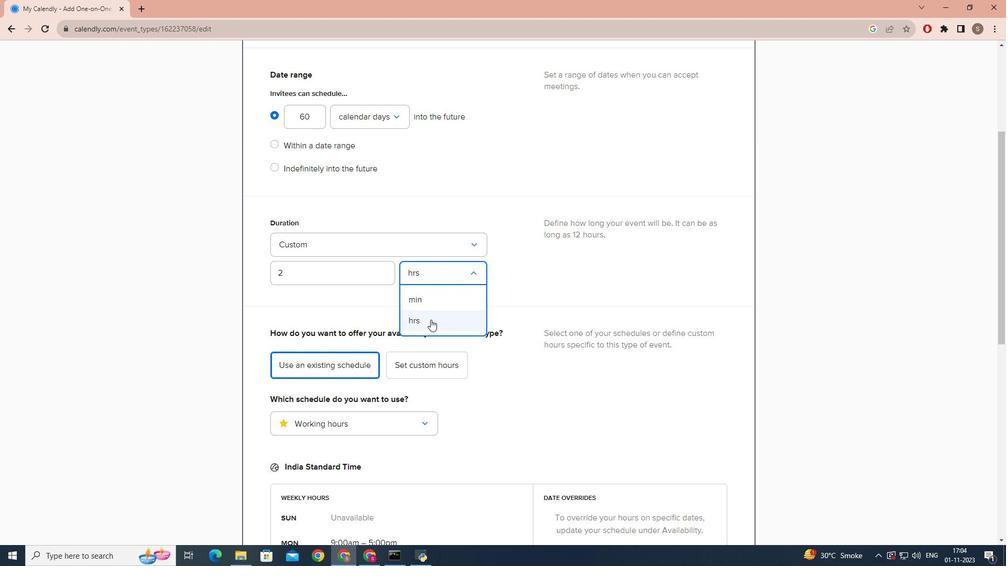 
Action: Mouse pressed left at (430, 319)
Screenshot: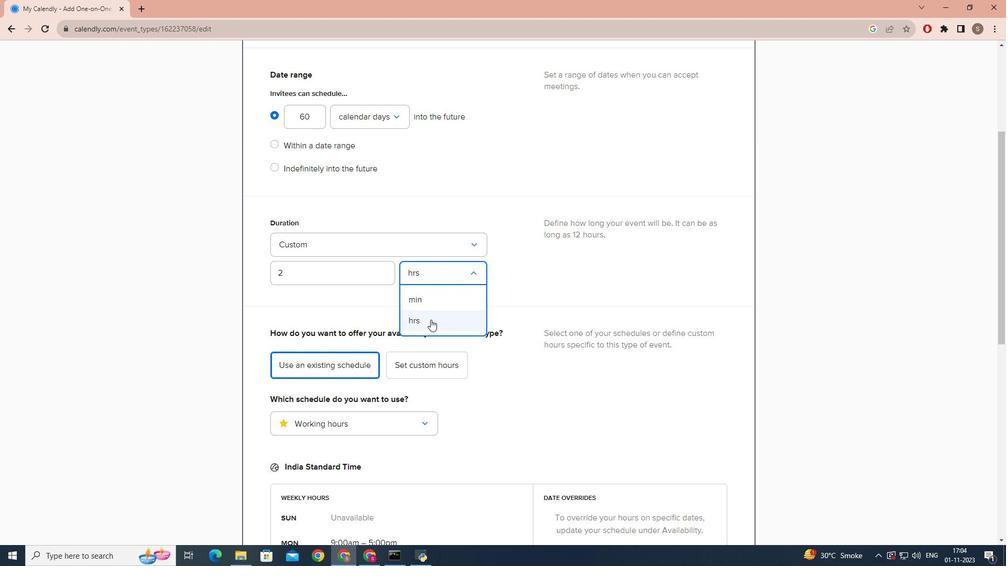 
Action: Mouse moved to (535, 288)
Screenshot: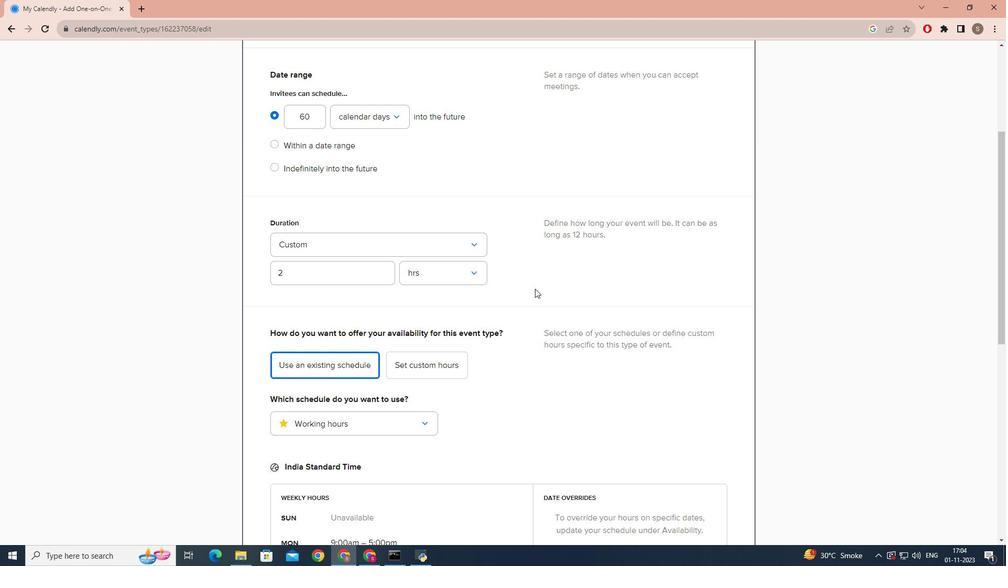 
Action: Mouse pressed left at (535, 288)
Screenshot: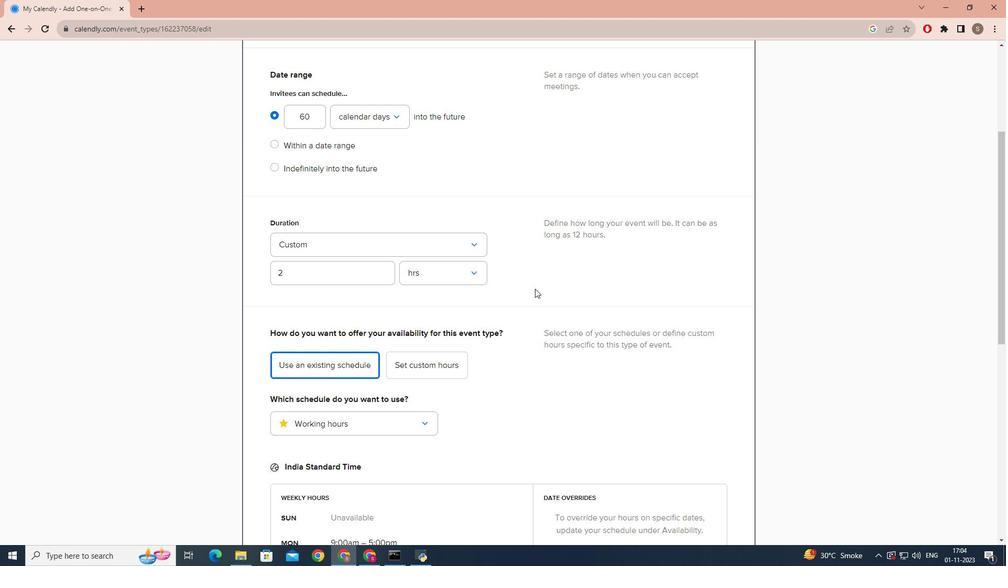 
Action: Mouse scrolled (535, 288) with delta (0, 0)
Screenshot: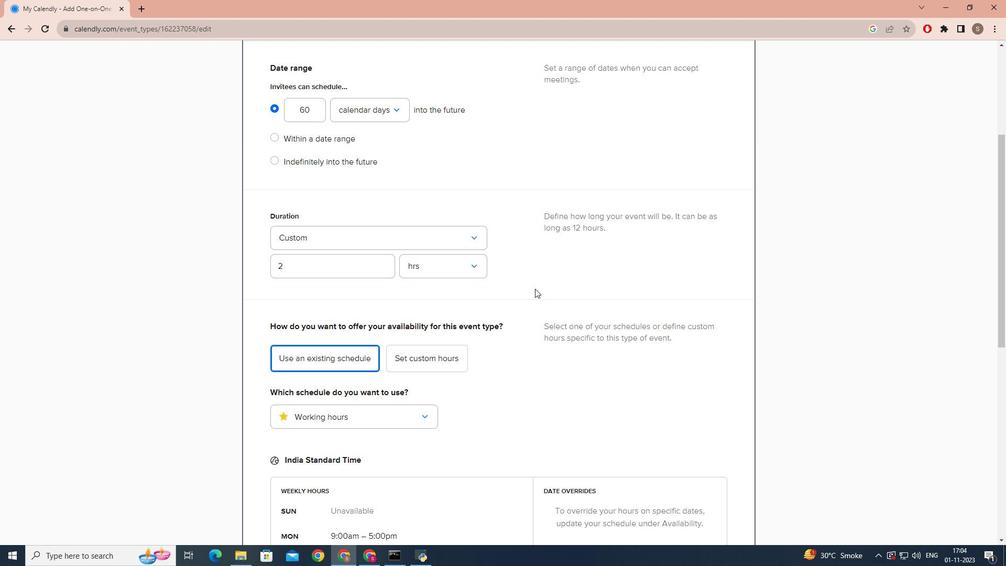 
Action: Mouse scrolled (535, 288) with delta (0, 0)
Screenshot: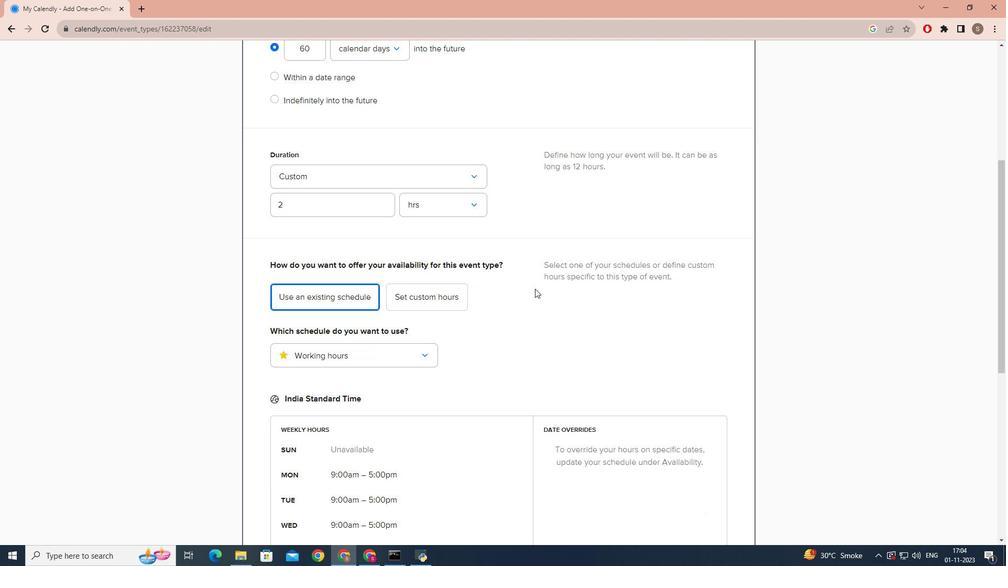
Action: Mouse scrolled (535, 288) with delta (0, 0)
Screenshot: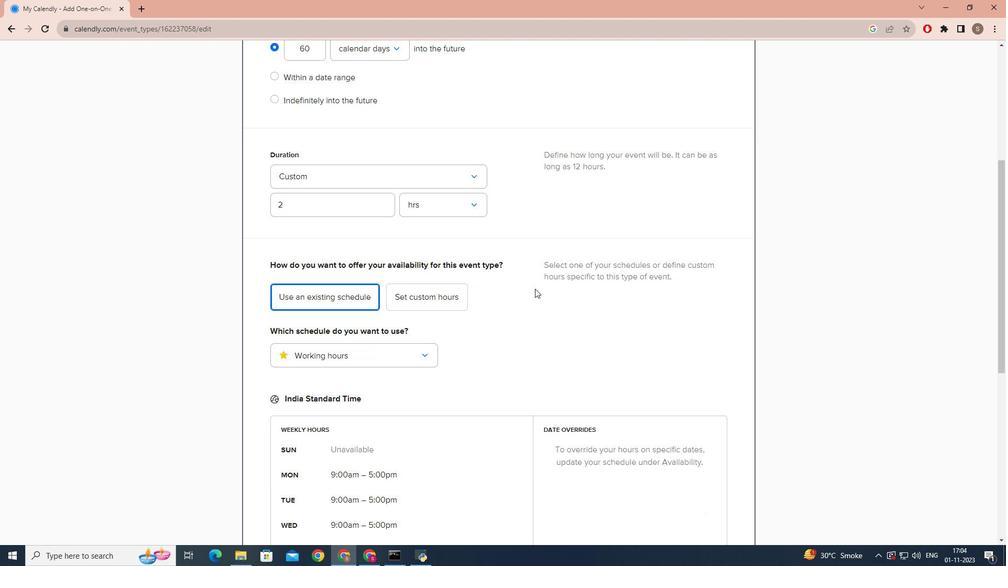 
Action: Mouse scrolled (535, 288) with delta (0, 0)
Screenshot: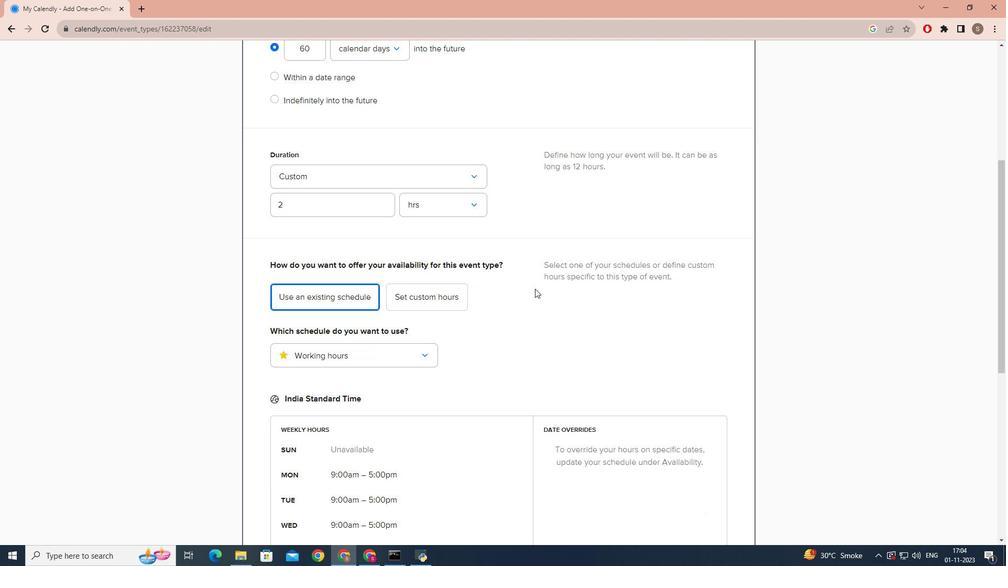 
Action: Mouse scrolled (535, 288) with delta (0, 0)
Screenshot: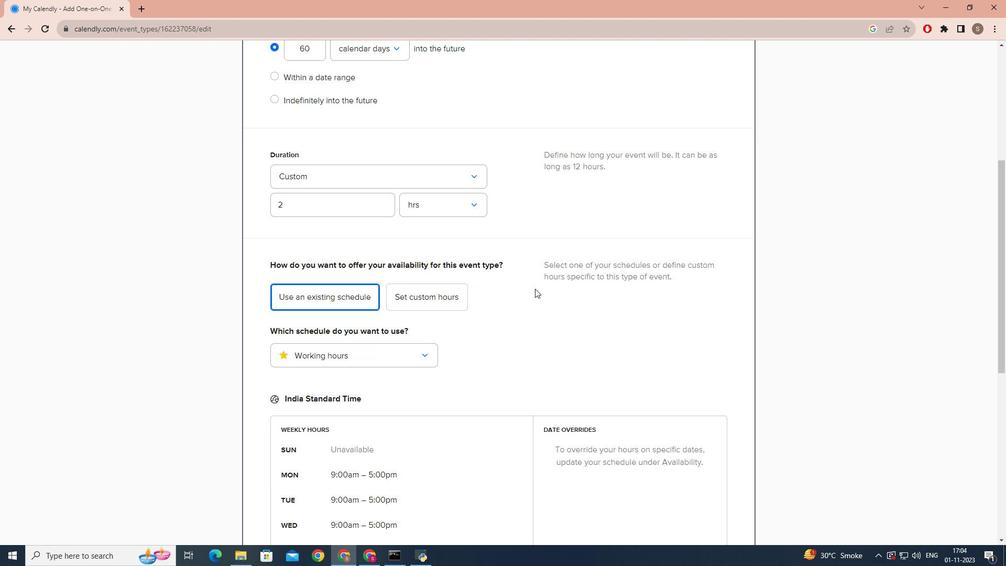 
Action: Mouse scrolled (535, 288) with delta (0, 0)
Screenshot: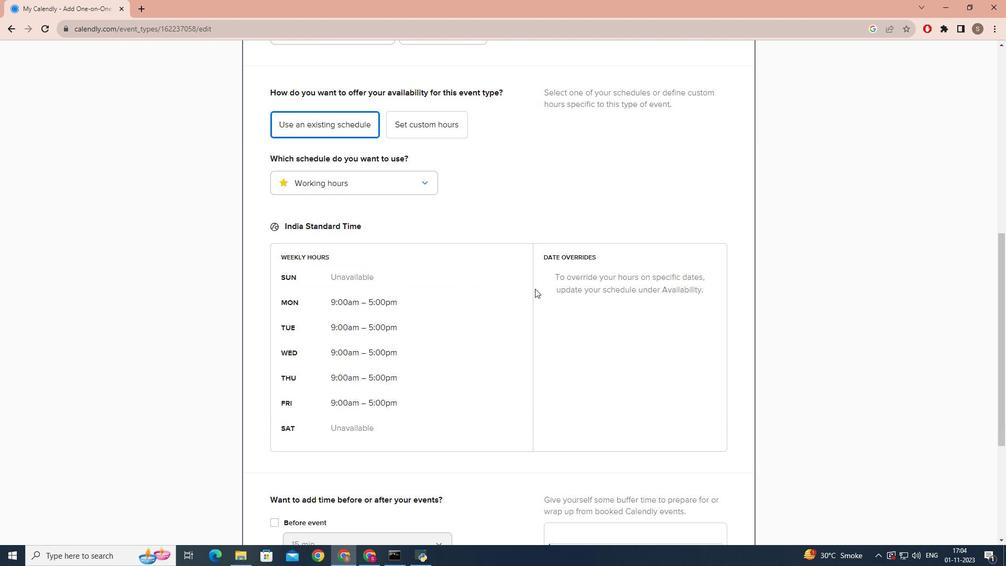 
Action: Mouse scrolled (535, 288) with delta (0, 0)
Screenshot: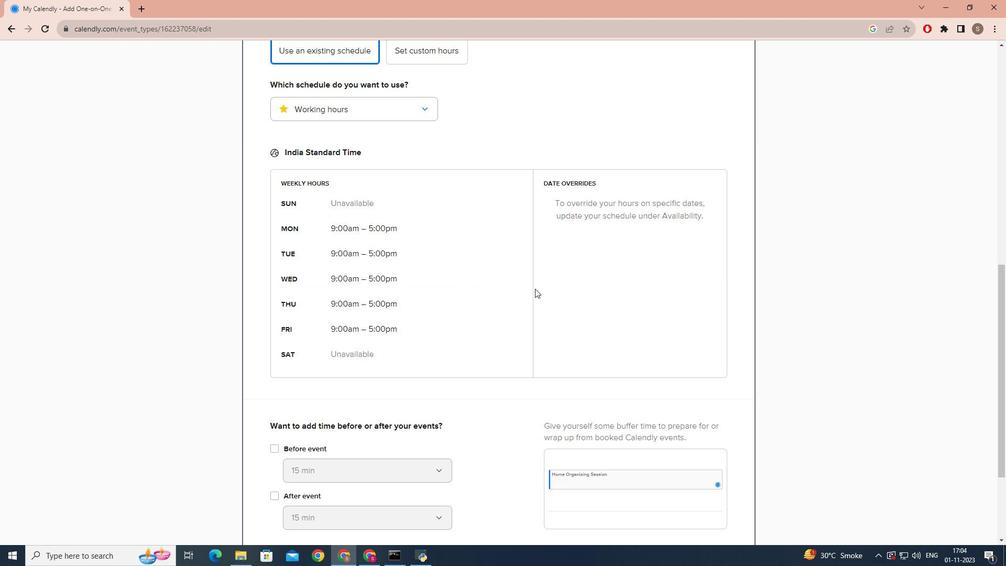 
Action: Mouse scrolled (535, 288) with delta (0, 0)
Screenshot: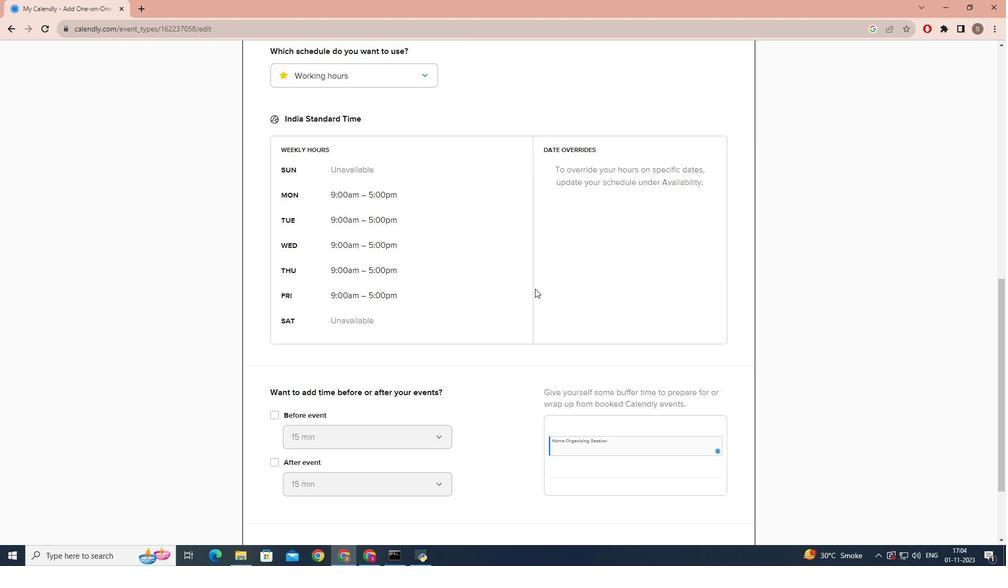 
Action: Mouse scrolled (535, 288) with delta (0, 0)
Screenshot: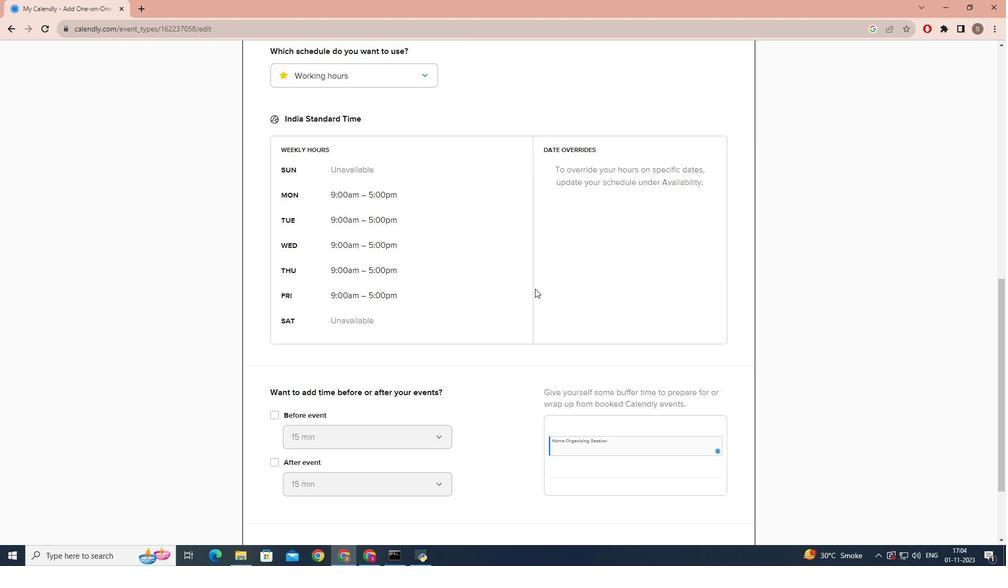 
Action: Mouse scrolled (535, 288) with delta (0, 0)
Screenshot: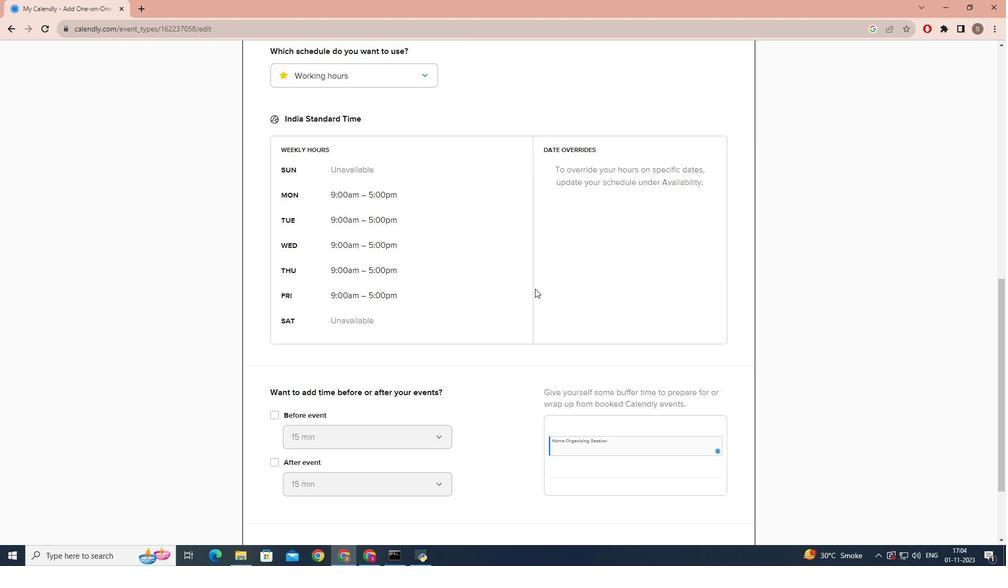 
Action: Mouse scrolled (535, 288) with delta (0, 0)
Screenshot: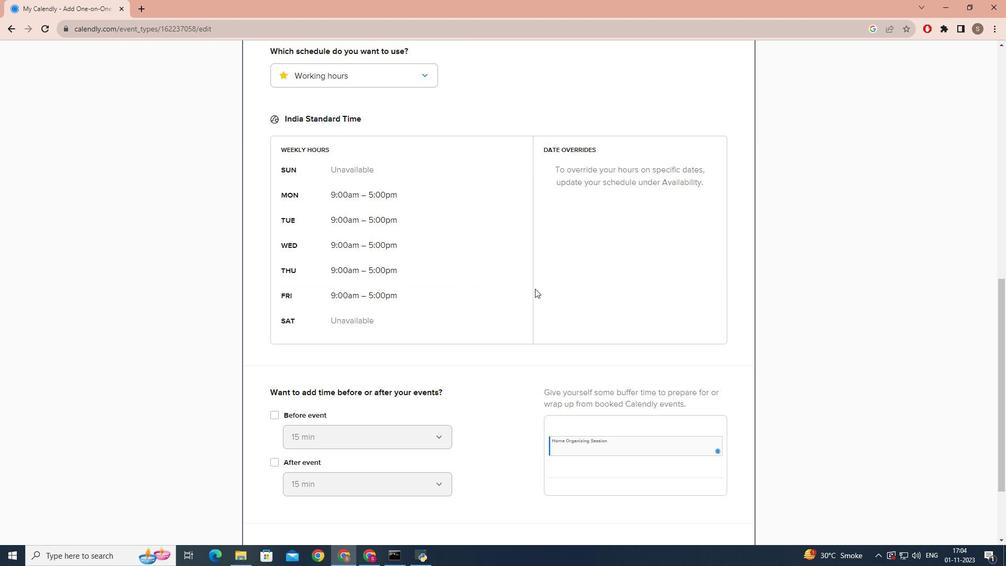 
Action: Mouse scrolled (535, 288) with delta (0, 0)
Screenshot: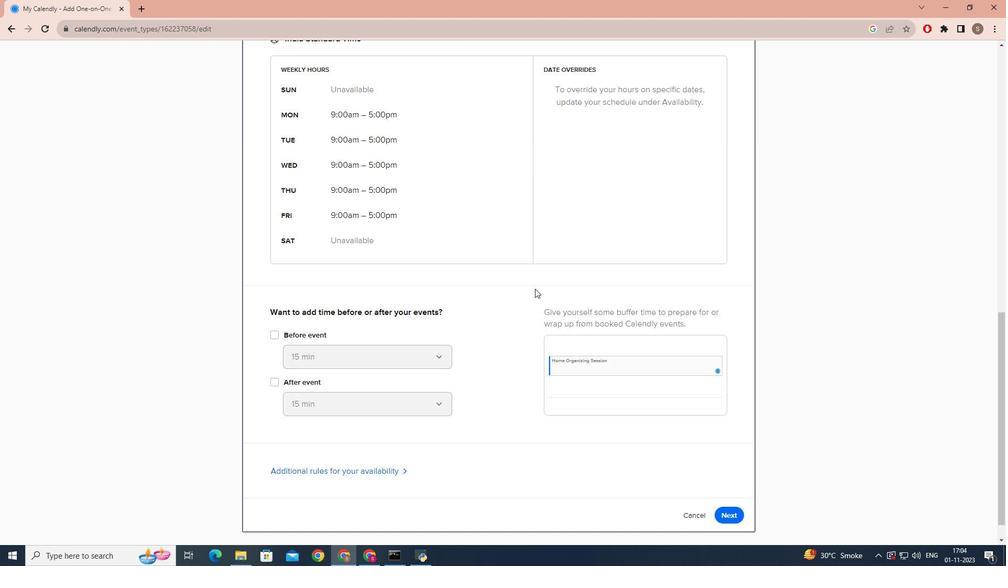 
Action: Mouse scrolled (535, 288) with delta (0, 0)
Screenshot: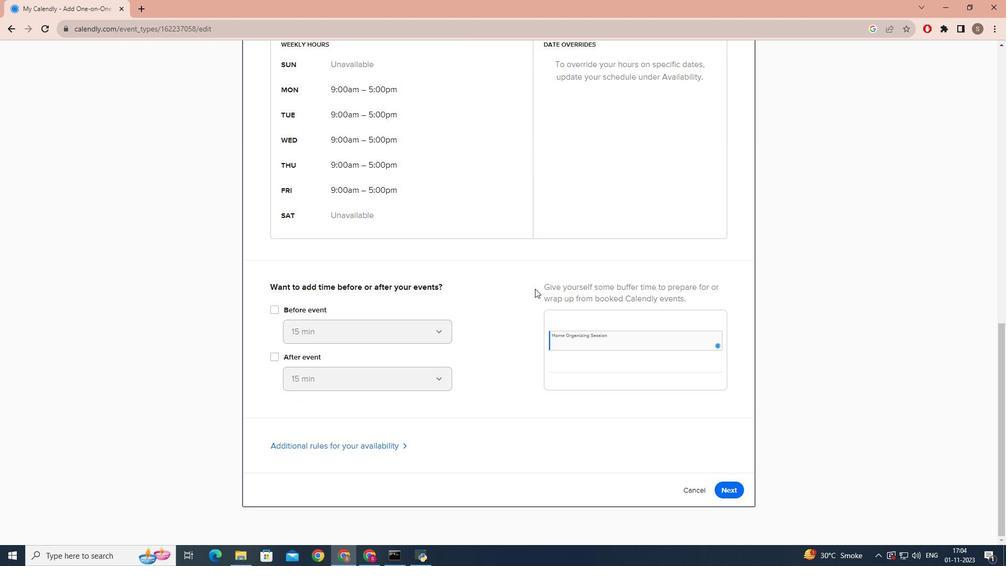 
Action: Mouse scrolled (535, 288) with delta (0, 0)
Screenshot: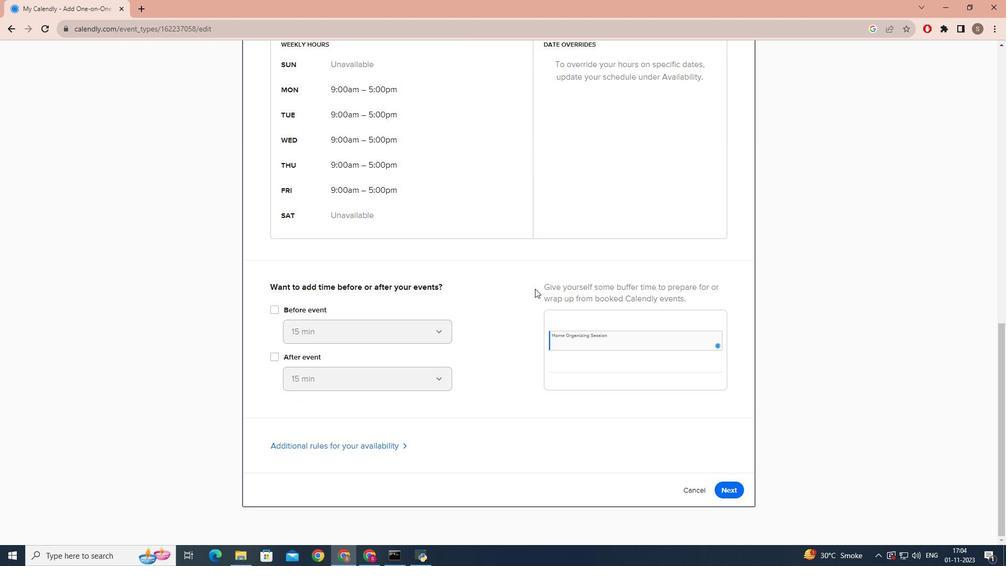 
Action: Mouse scrolled (535, 288) with delta (0, 0)
Screenshot: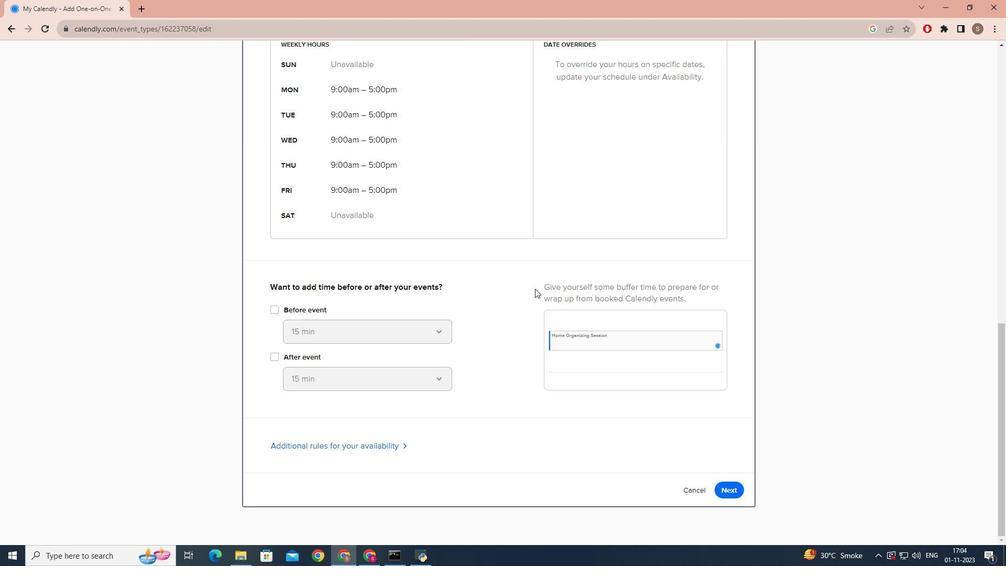 
Action: Mouse scrolled (535, 288) with delta (0, 0)
Screenshot: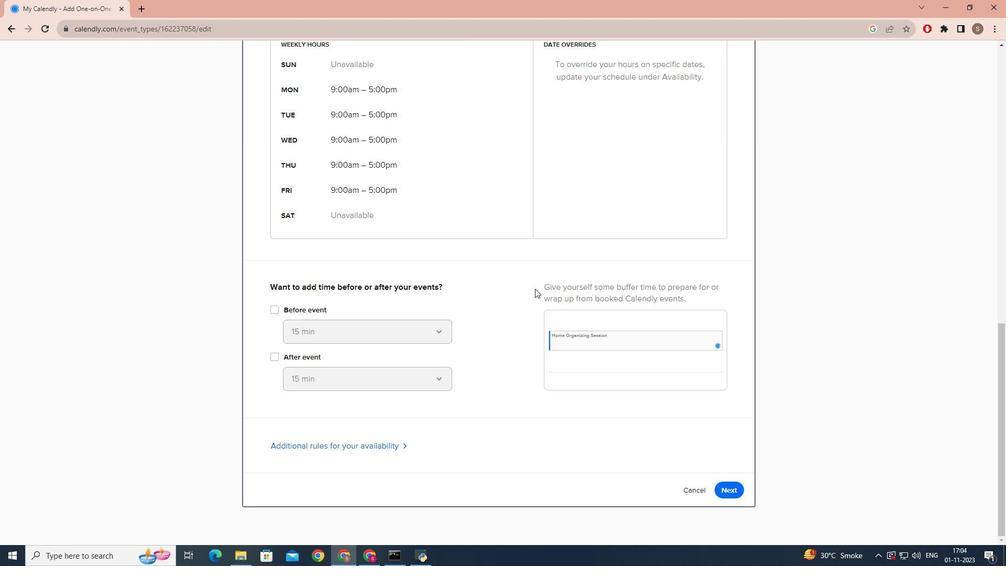 
Action: Mouse scrolled (535, 288) with delta (0, 0)
Screenshot: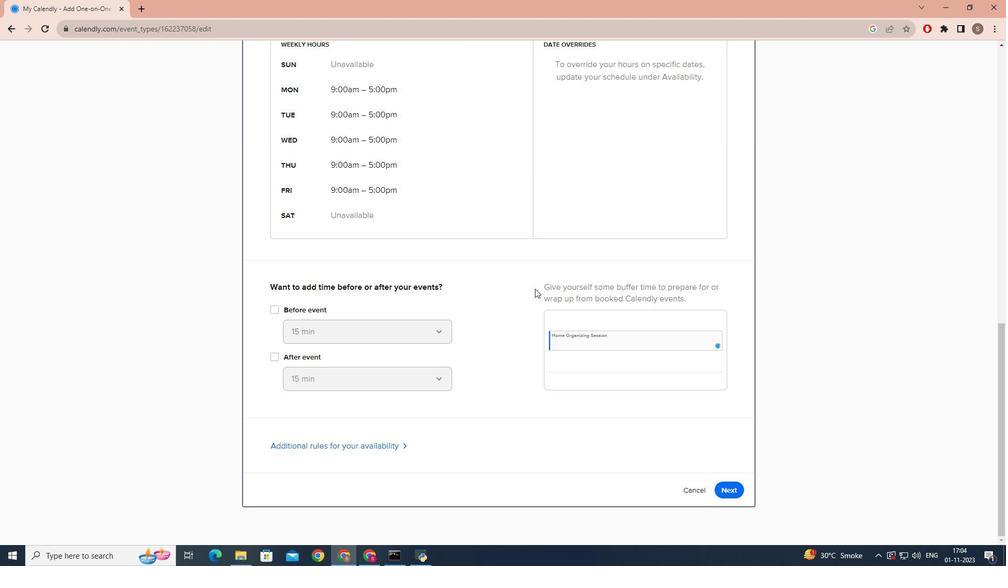 
Action: Mouse moved to (728, 489)
Screenshot: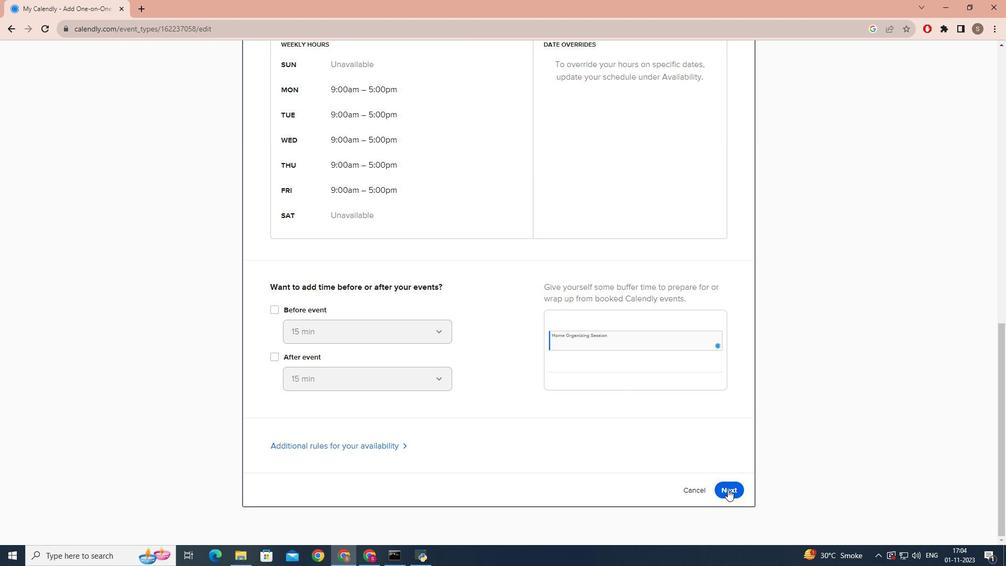 
Action: Mouse pressed left at (728, 489)
Screenshot: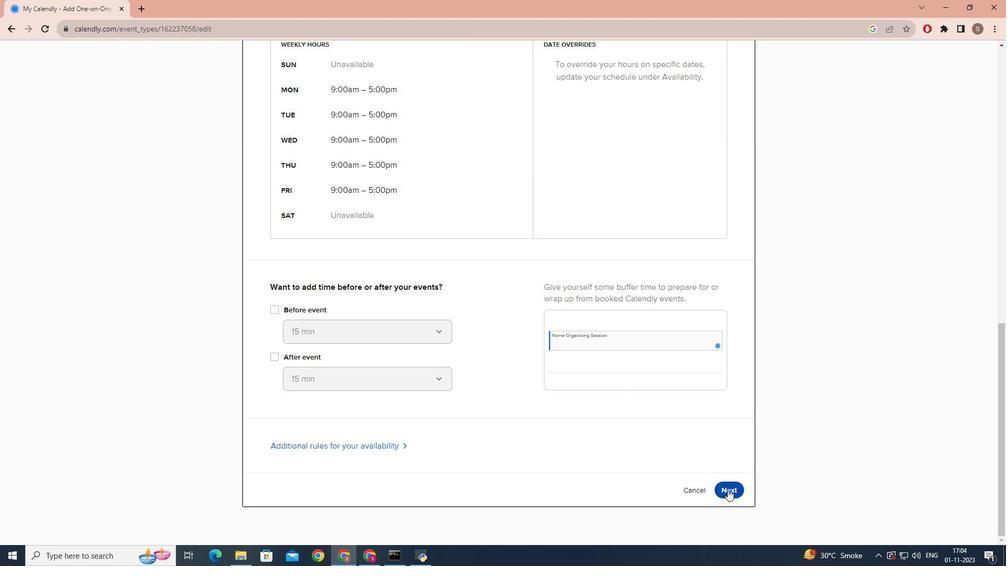 
